 Task: Add an event with the title Team Building Exercise: Trust Fall, date '2024/05/11', time 8:50 AM to 10:50 AMand add a description: The Trust Fall is a classic team-building exercise that aims to foster trust, communication, and collaboration among team members. The exercise typically involves one person falling backward, with their eyes closed, and trusting that their teammates will catch them and prevent them from hitting the ground., put the event into Blue category . Add location for the event as: 789 Myrtos Beach, Kefalonia, Greece, logged in from the account softage.2@softage.netand send the event invitation to softage.3@softage.net and softage.4@softage.net. Set a reminder for the event 5 minutes before
Action: Mouse pressed left at (97, 96)
Screenshot: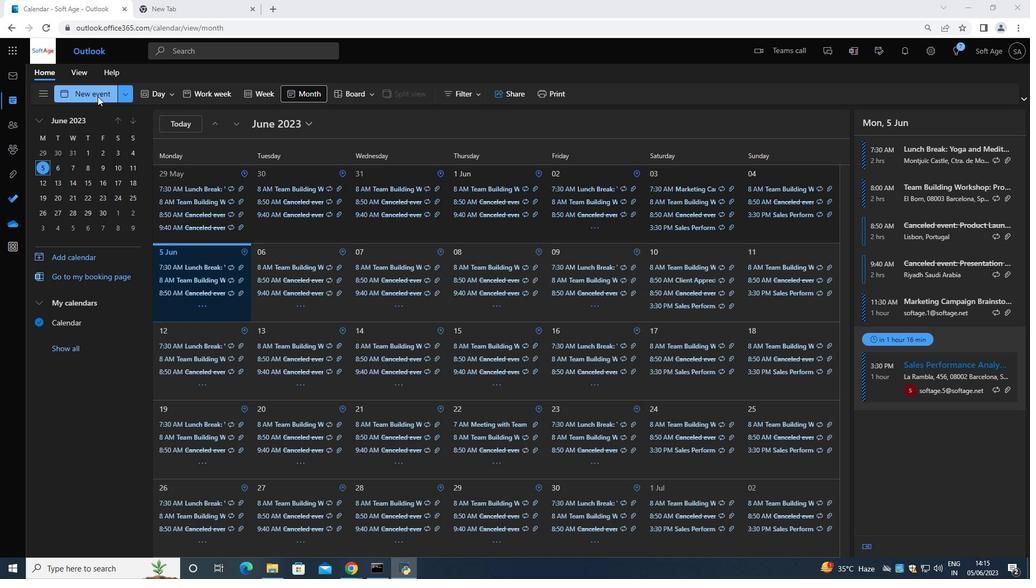 
Action: Mouse moved to (366, 141)
Screenshot: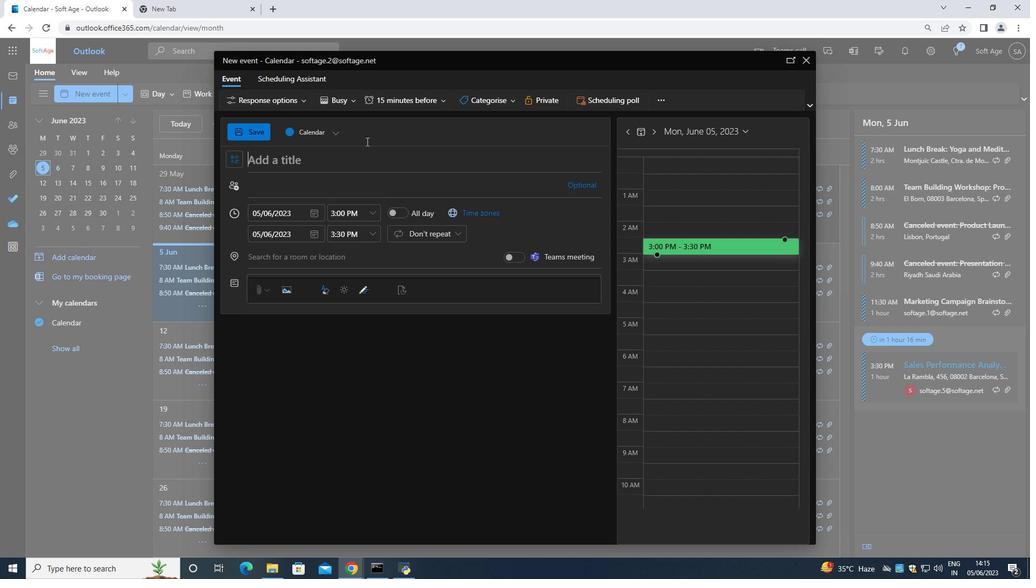
Action: Key pressed <Key.shift><Key.shift><Key.shift><Key.shift><Key.shift><Key.shift><Key.shift><Key.shift><Key.shift><Key.shift><Key.shift><Key.shift><Key.shift><Key.shift><Key.shift><Key.shift><Key.shift><Key.shift><Key.shift><Key.shift><Key.shift><Key.shift><Key.shift><Key.shift><Key.shift><Key.shift><Key.shift><Key.shift><Key.shift><Key.shift><Key.shift><Key.shift>Team<Key.space><Key.shift><Key.shift><Key.shift><Key.shift><Key.shift><Key.shift><Key.shift><Key.shift><Key.shift>Building<Key.space><Key.shift><Key.shift><Key.shift><Key.shift><Key.shift><Key.shift><Key.shift><Key.shift><Key.shift><Key.shift><Key.shift><Key.shift><Key.shift><Key.shift><Key.shift><Key.shift><Key.shift><Key.shift><Key.shift><Key.shift><Key.shift><Key.shift><Key.shift><Key.shift>Exrrcise<Key.space><Key.shift>T<Key.backspace><Key.backspace><Key.backspace><Key.backspace><Key.backspace><Key.backspace><Key.backspace><Key.backspace>ercise<Key.shift_r>:<Key.space><Key.shift><Key.shift><Key.shift><Key.shift><Key.shift><Key.shift><Key.shift><Key.shift><Key.shift><Key.shift><Key.shift>Trust<Key.space><Key.shift>Fall
Screenshot: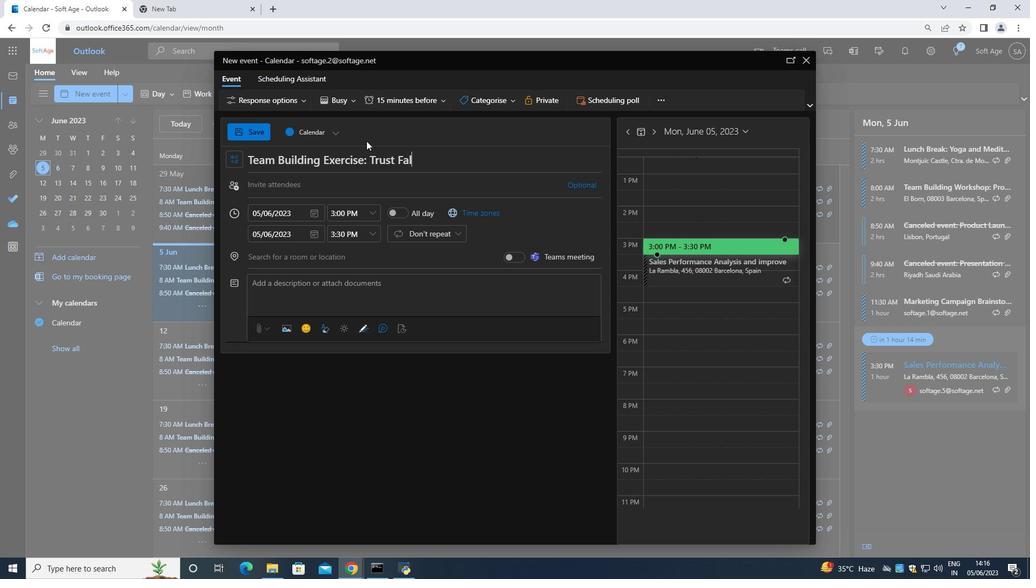 
Action: Mouse moved to (316, 212)
Screenshot: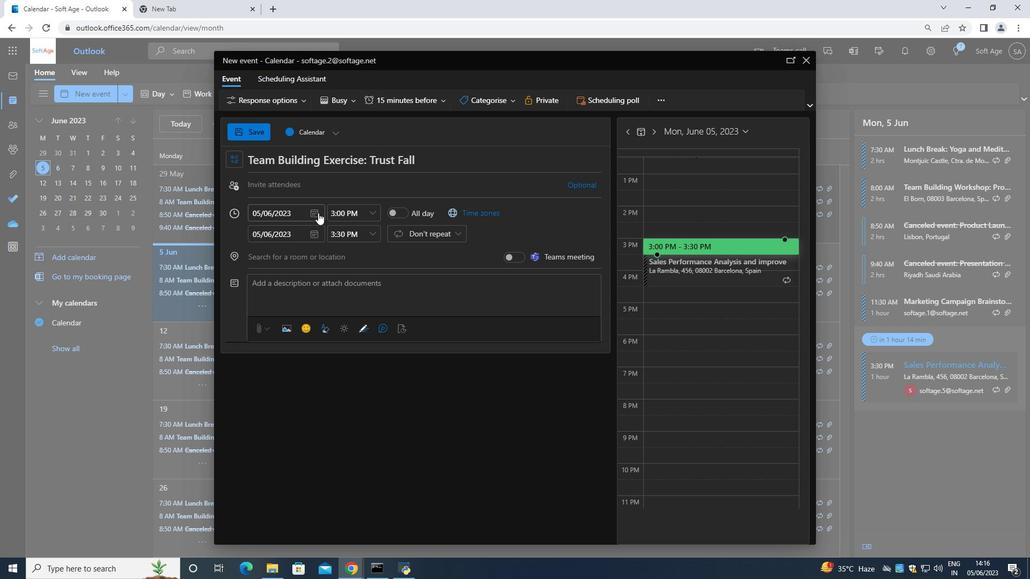 
Action: Mouse pressed left at (316, 212)
Screenshot: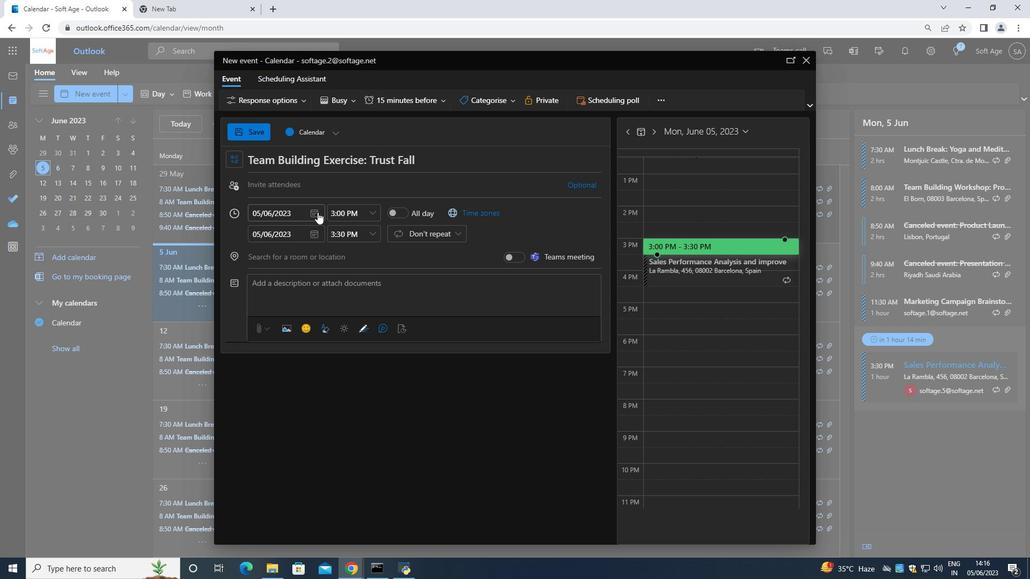 
Action: Mouse moved to (350, 236)
Screenshot: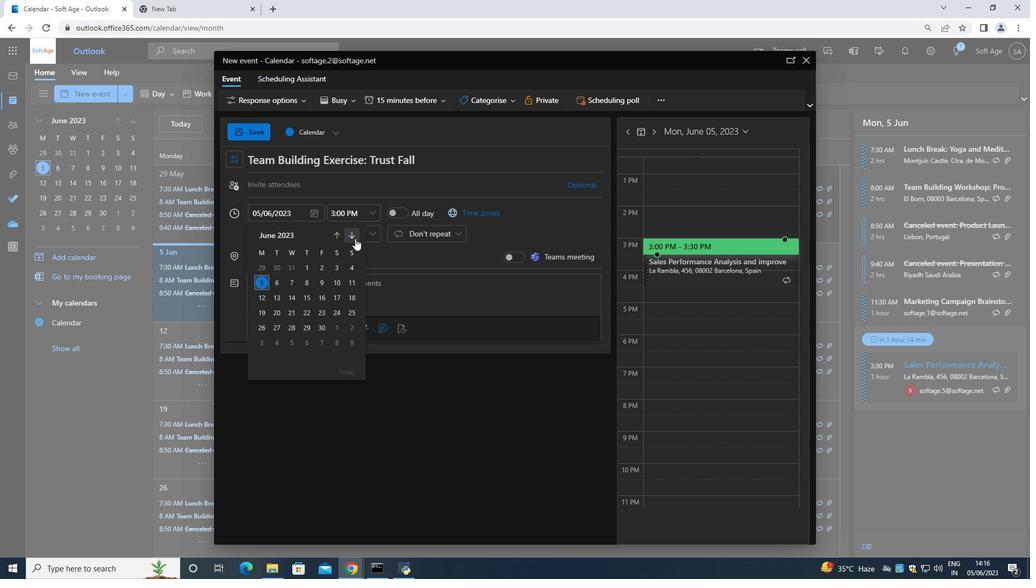 
Action: Mouse pressed left at (350, 236)
Screenshot: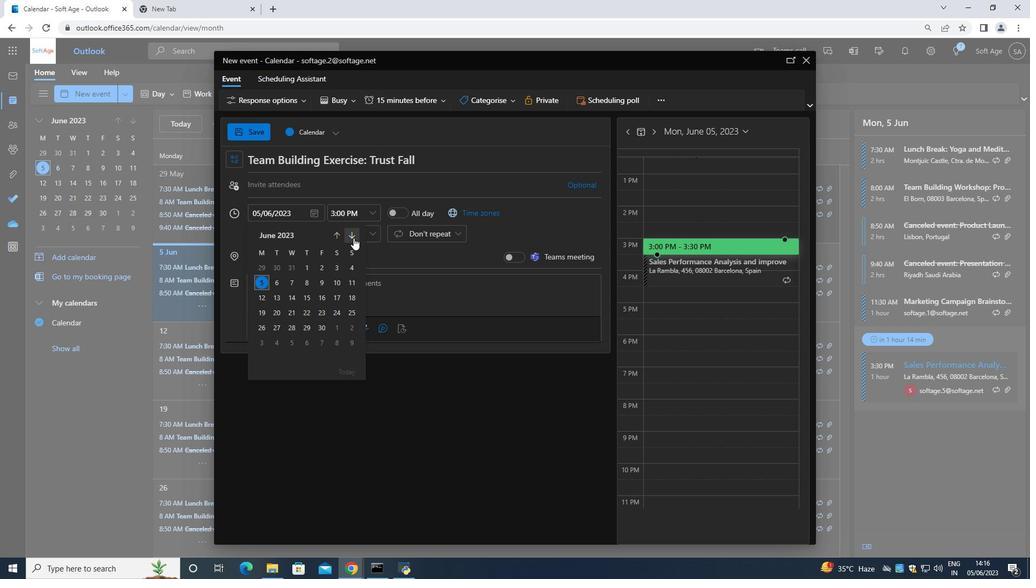 
Action: Mouse moved to (350, 236)
Screenshot: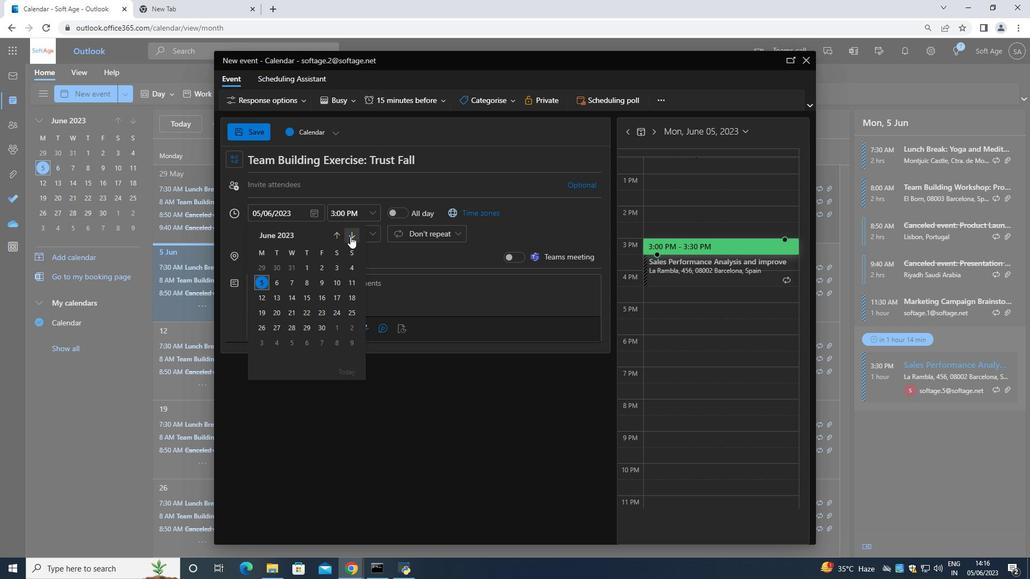 
Action: Mouse pressed left at (350, 236)
Screenshot: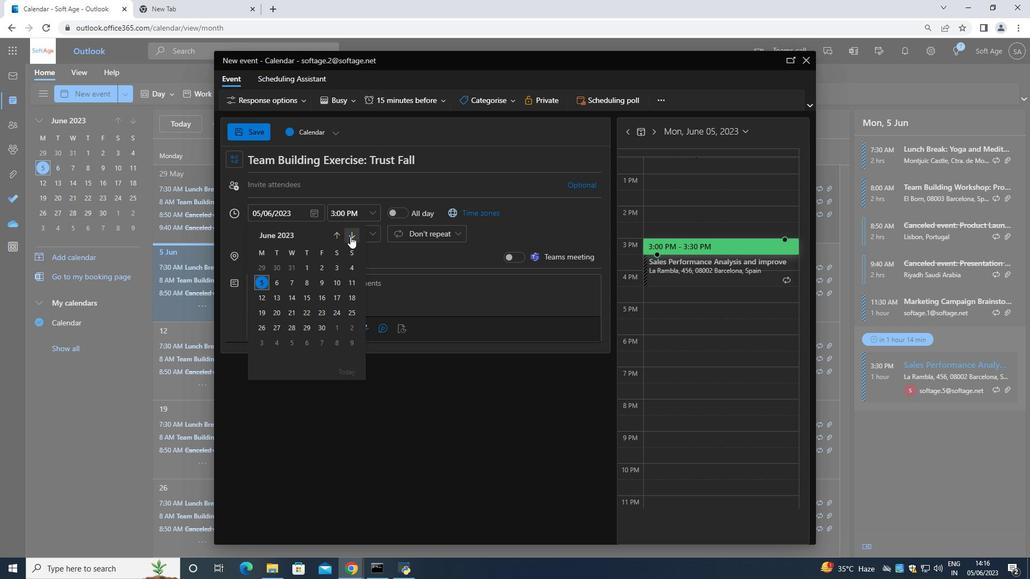 
Action: Mouse pressed left at (350, 236)
Screenshot: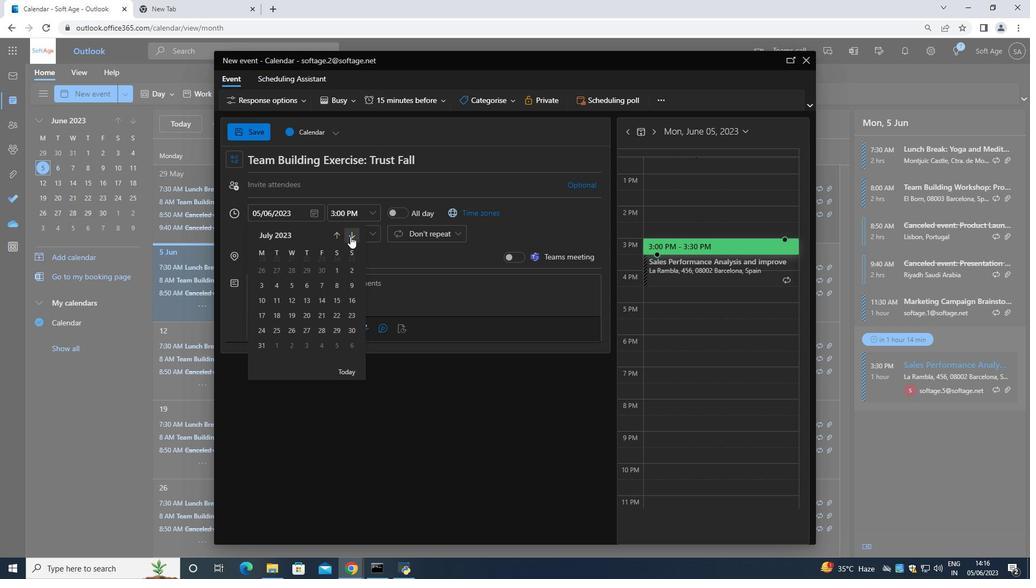 
Action: Mouse pressed left at (350, 236)
Screenshot: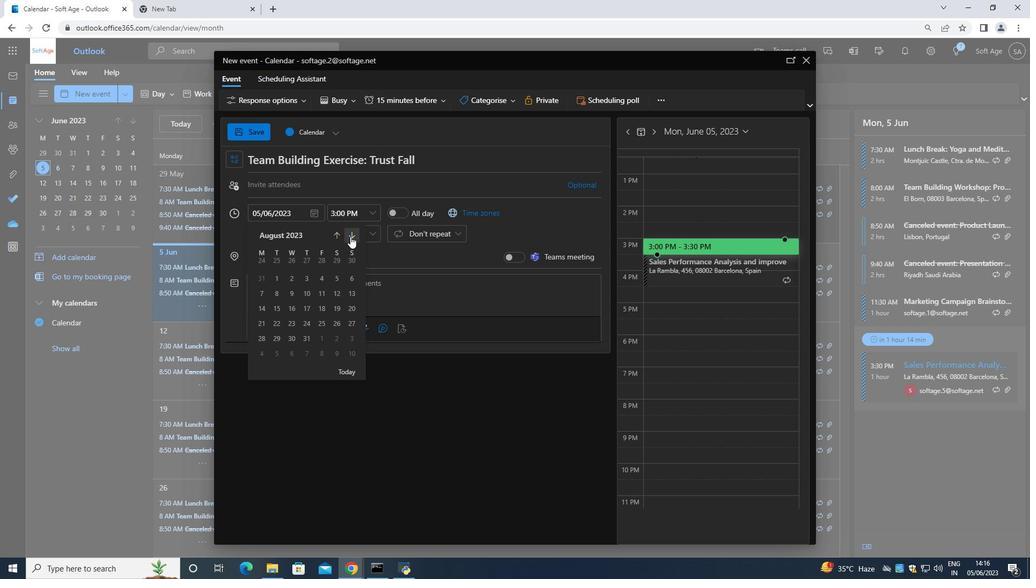 
Action: Mouse pressed left at (350, 236)
Screenshot: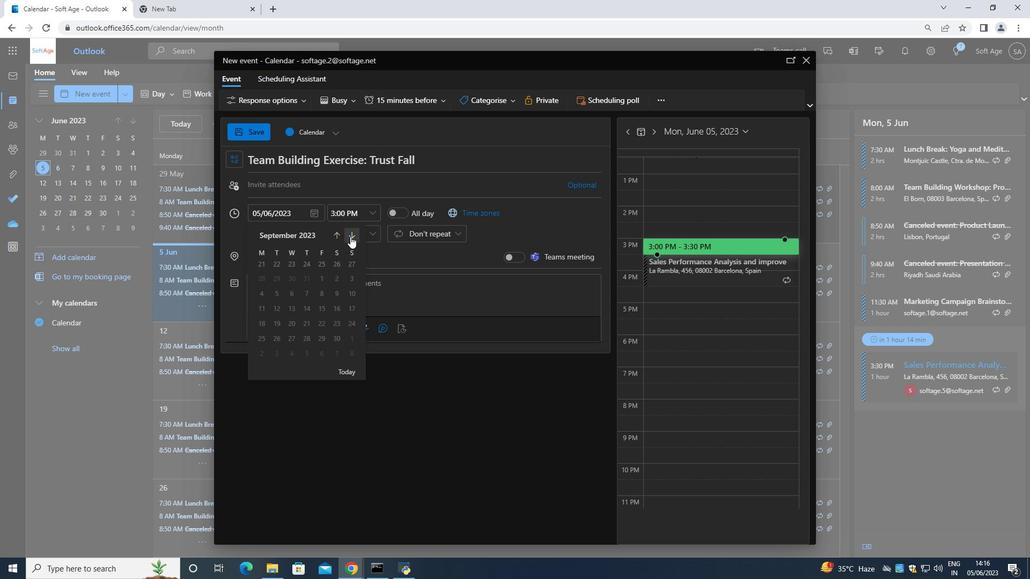 
Action: Mouse moved to (350, 236)
Screenshot: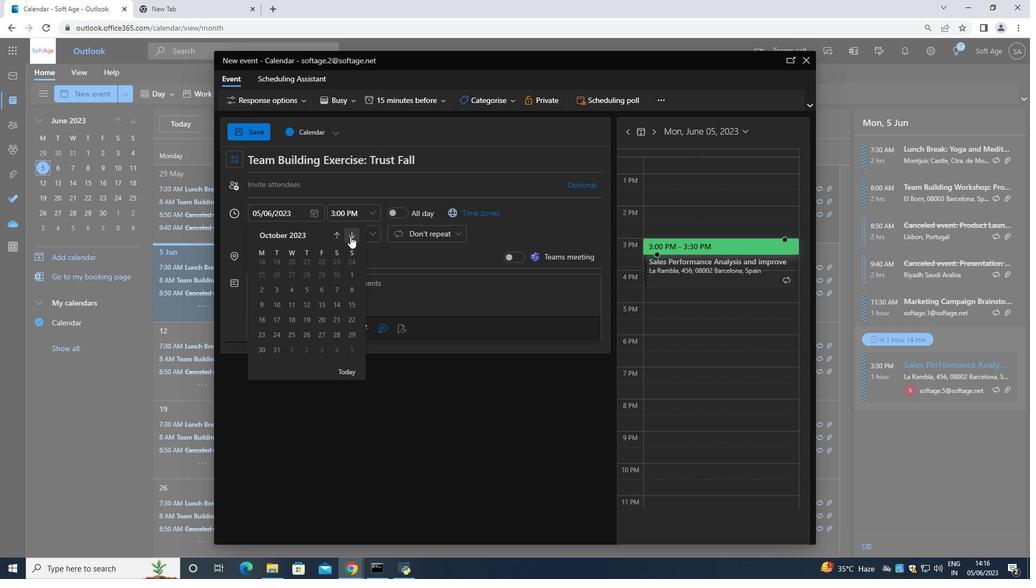 
Action: Mouse pressed left at (350, 236)
Screenshot: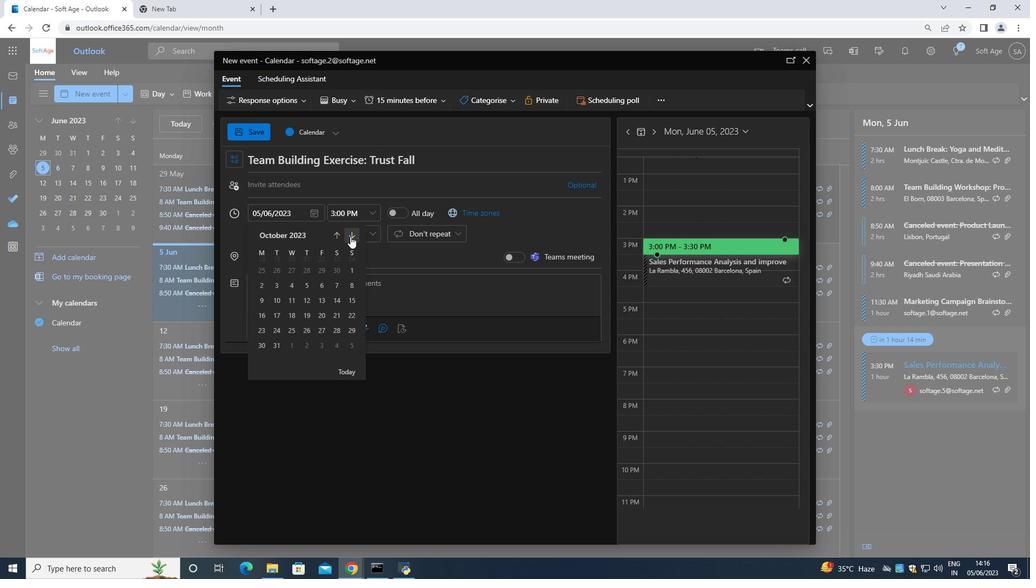 
Action: Mouse pressed left at (350, 236)
Screenshot: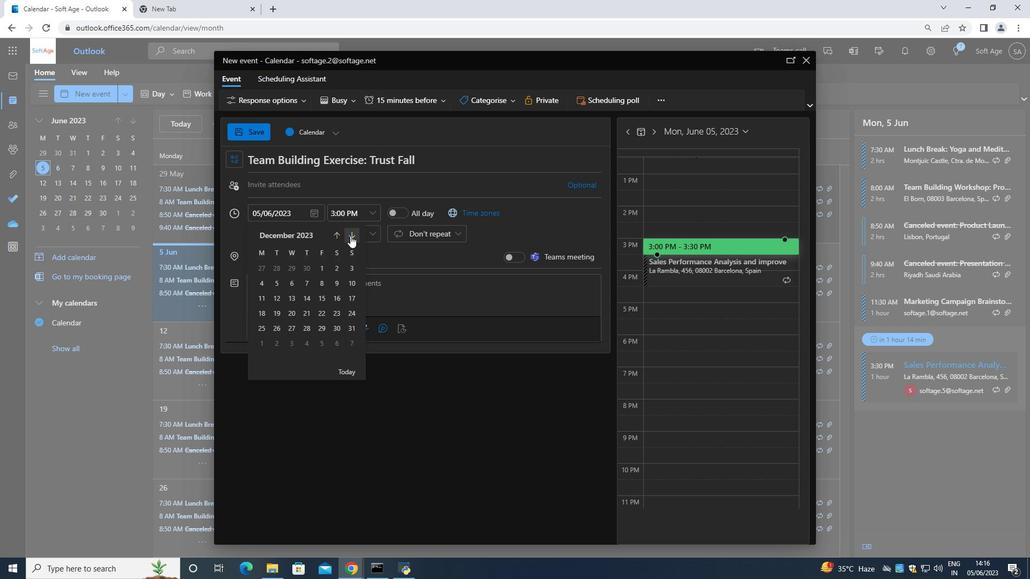 
Action: Mouse pressed left at (350, 236)
Screenshot: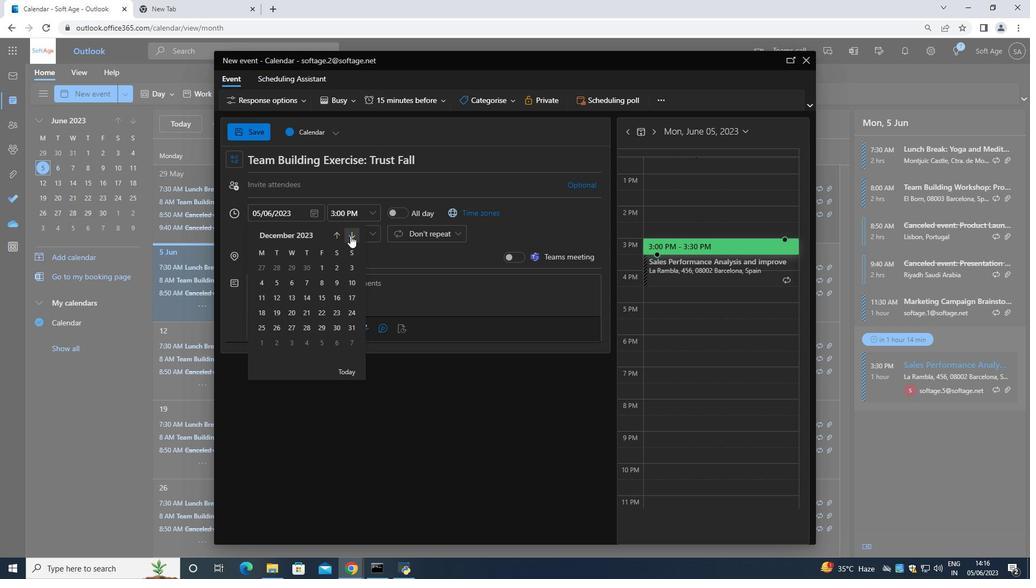 
Action: Mouse pressed left at (350, 236)
Screenshot: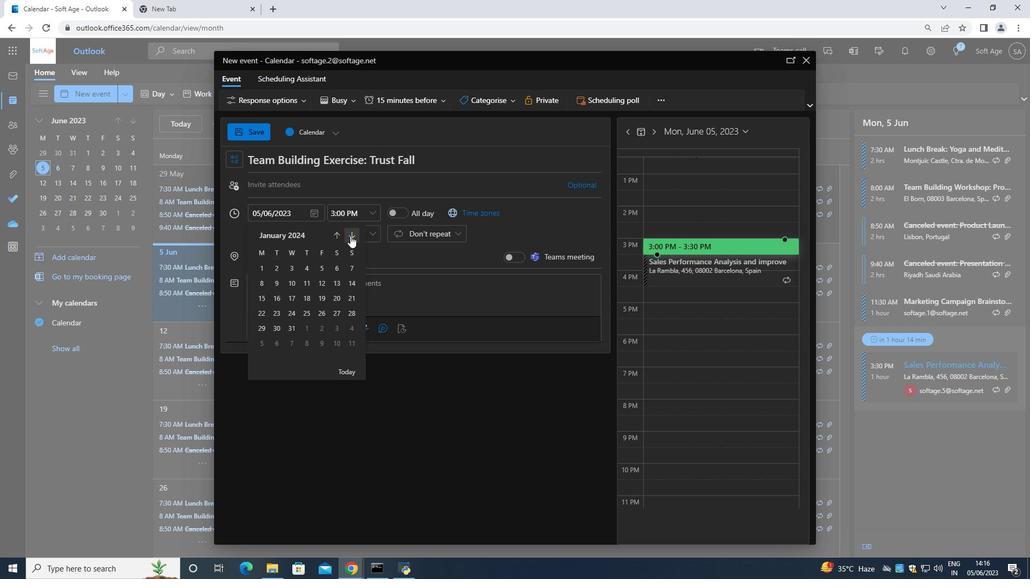 
Action: Mouse pressed left at (350, 236)
Screenshot: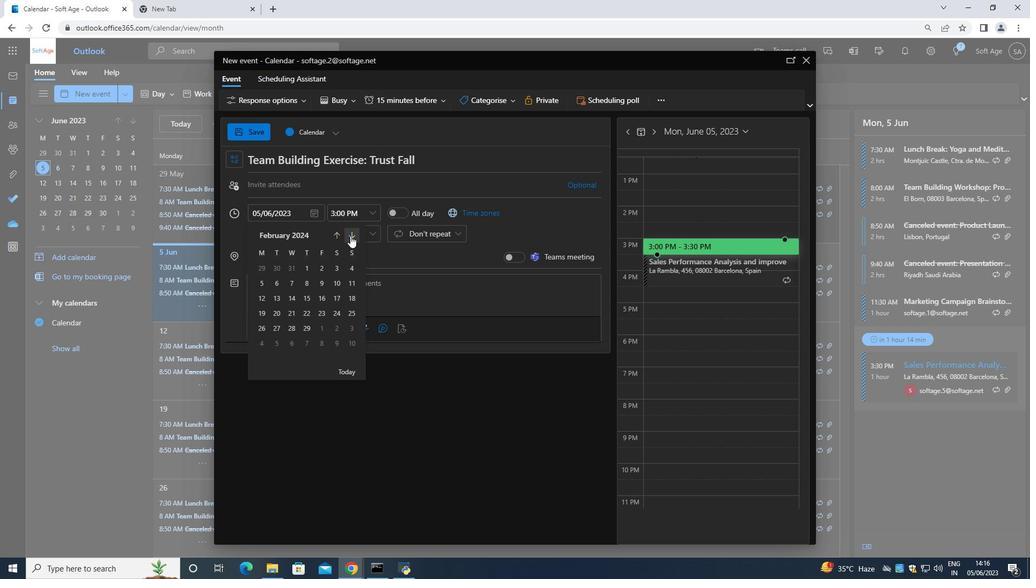 
Action: Mouse pressed left at (350, 236)
Screenshot: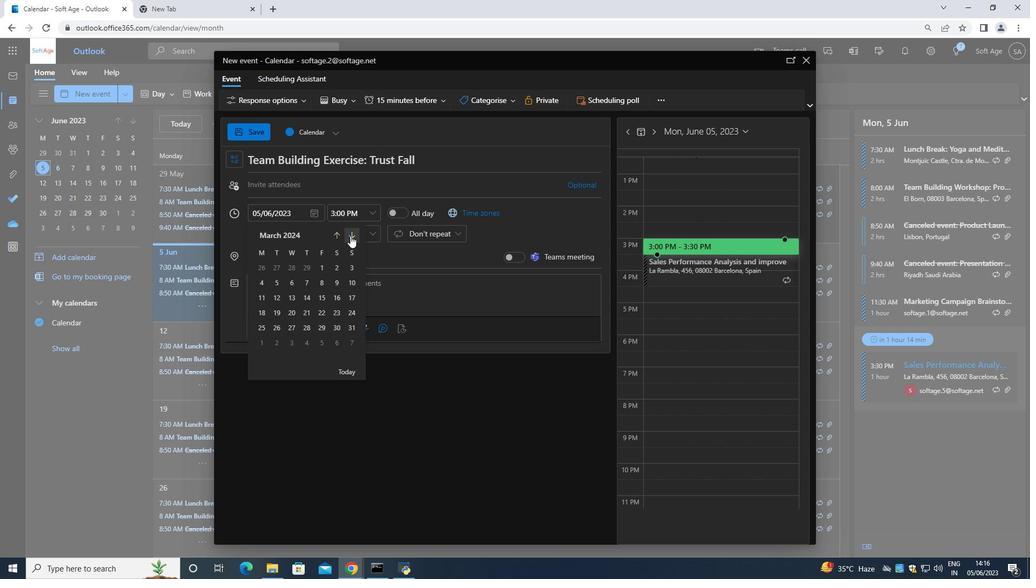 
Action: Mouse moved to (339, 280)
Screenshot: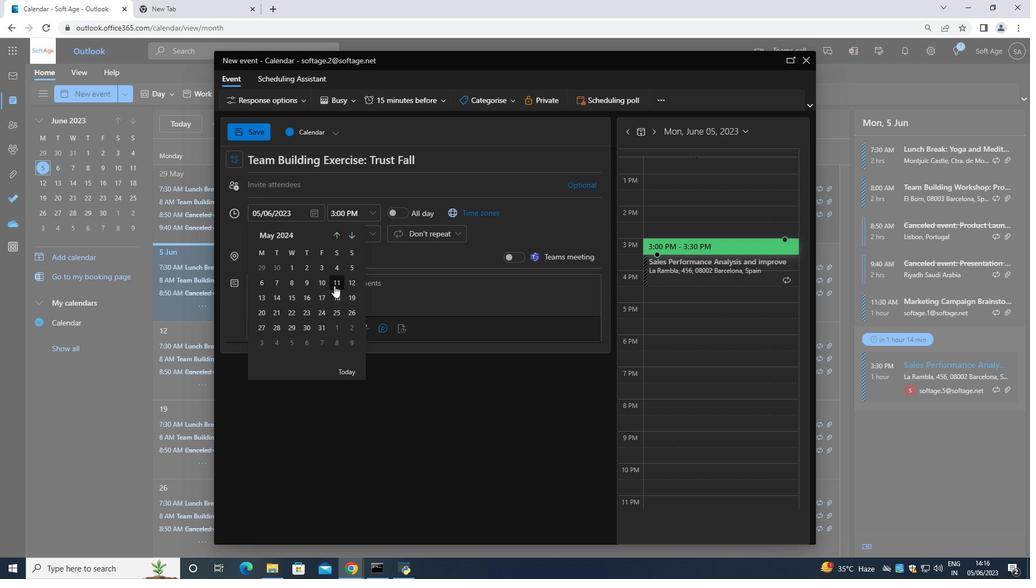 
Action: Mouse pressed left at (339, 280)
Screenshot: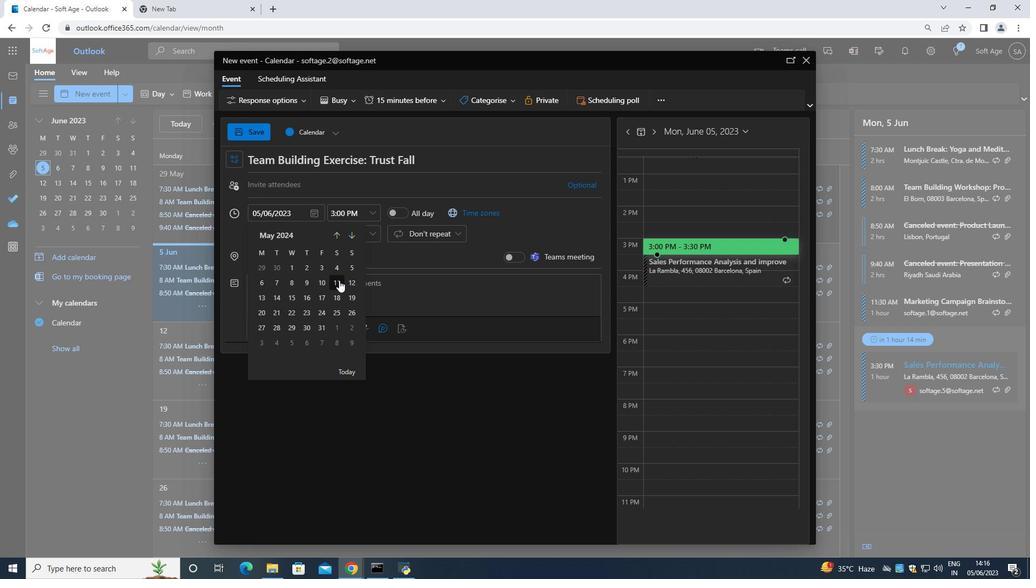 
Action: Mouse moved to (371, 213)
Screenshot: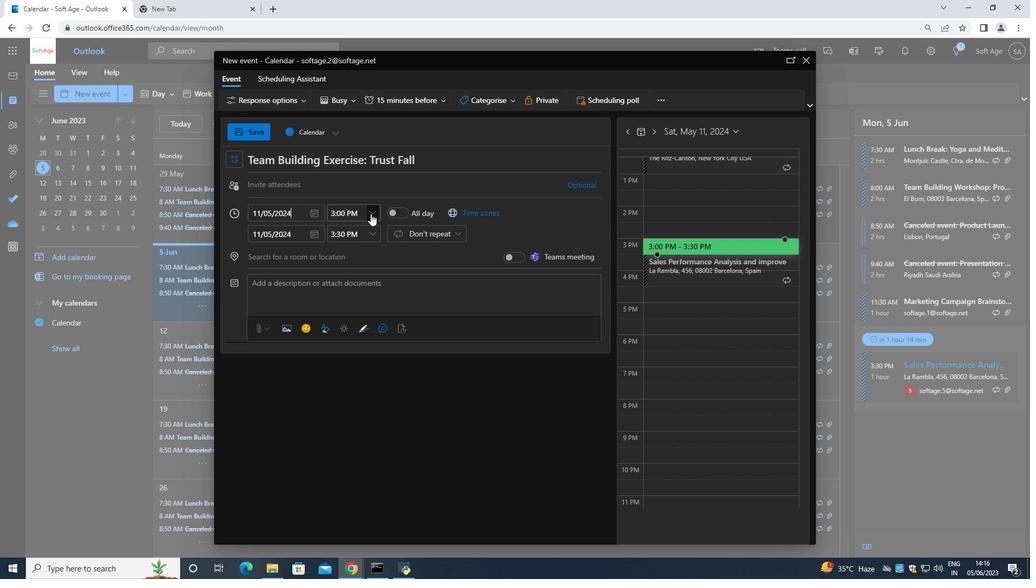 
Action: Mouse pressed left at (371, 213)
Screenshot: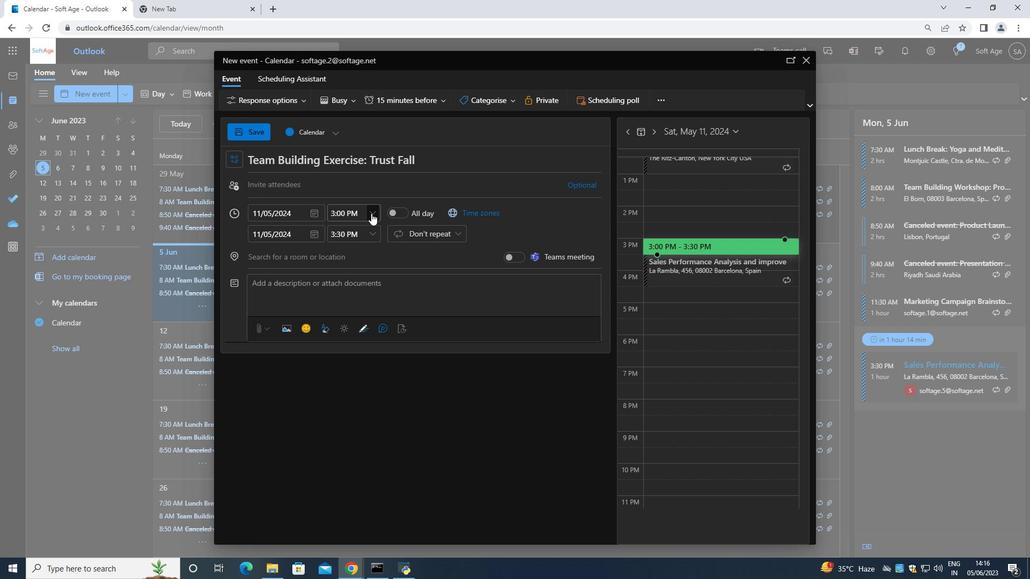 
Action: Key pressed <Key.backspace>8<Key.shift_r><Key.shift_r><Key.shift_r><Key.shift_r><Key.shift_r><Key.shift_r><Key.shift_r>:50<Key.space><Key.shift>AM
Screenshot: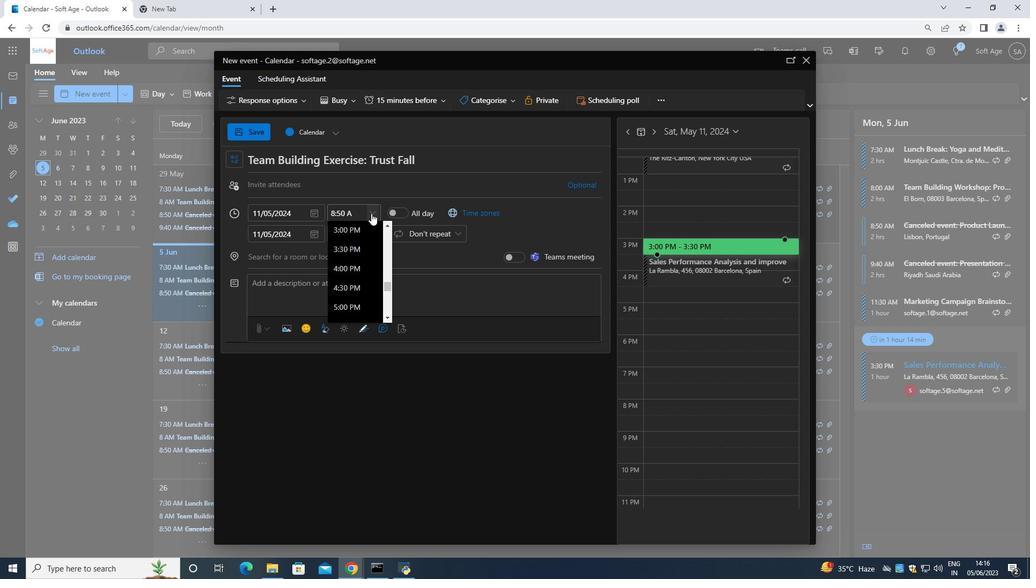 
Action: Mouse moved to (373, 210)
Screenshot: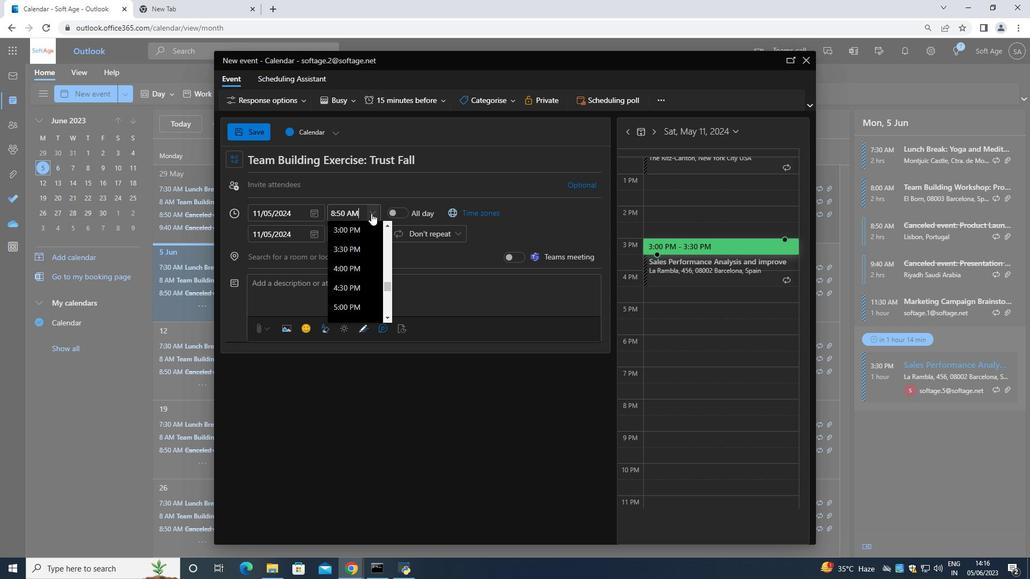 
Action: Mouse pressed left at (373, 210)
Screenshot: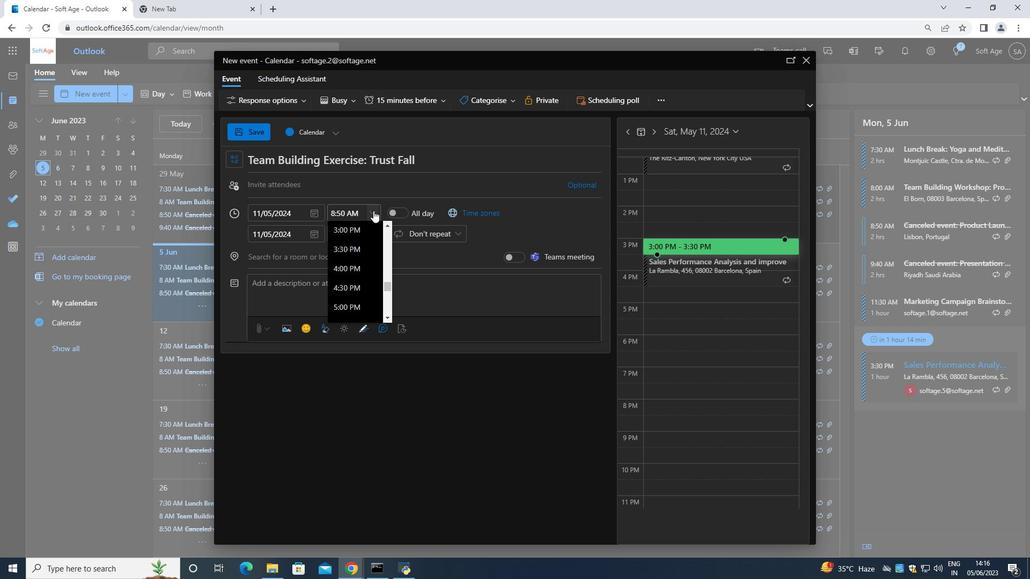 
Action: Mouse moved to (369, 237)
Screenshot: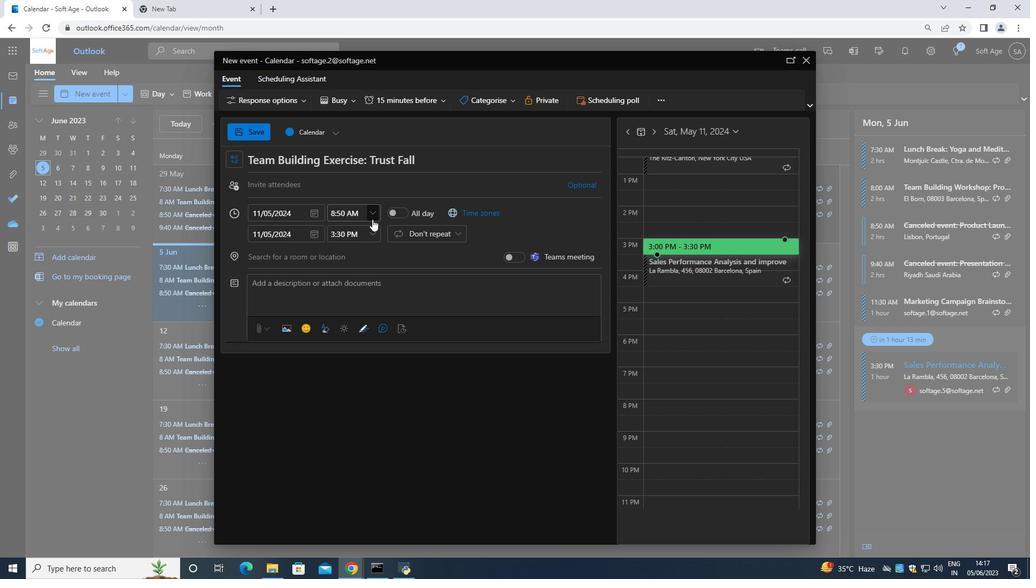 
Action: Mouse pressed left at (369, 237)
Screenshot: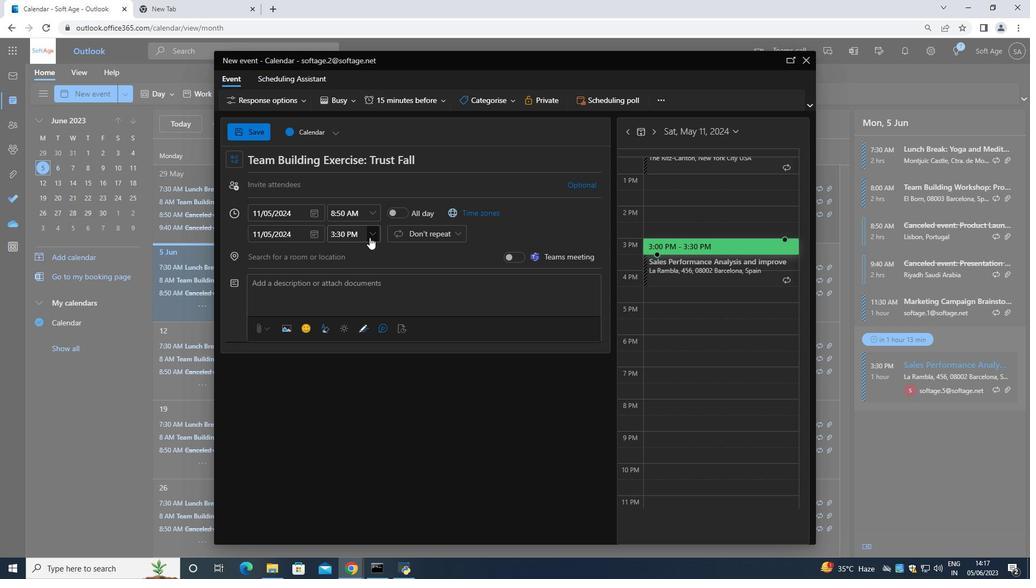 
Action: Mouse moved to (355, 309)
Screenshot: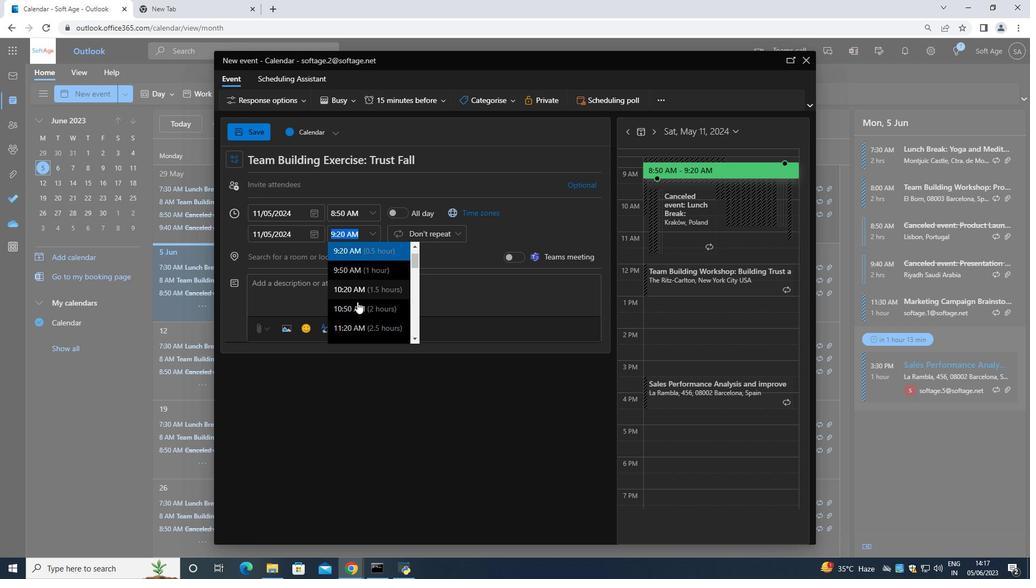 
Action: Mouse pressed left at (355, 309)
Screenshot: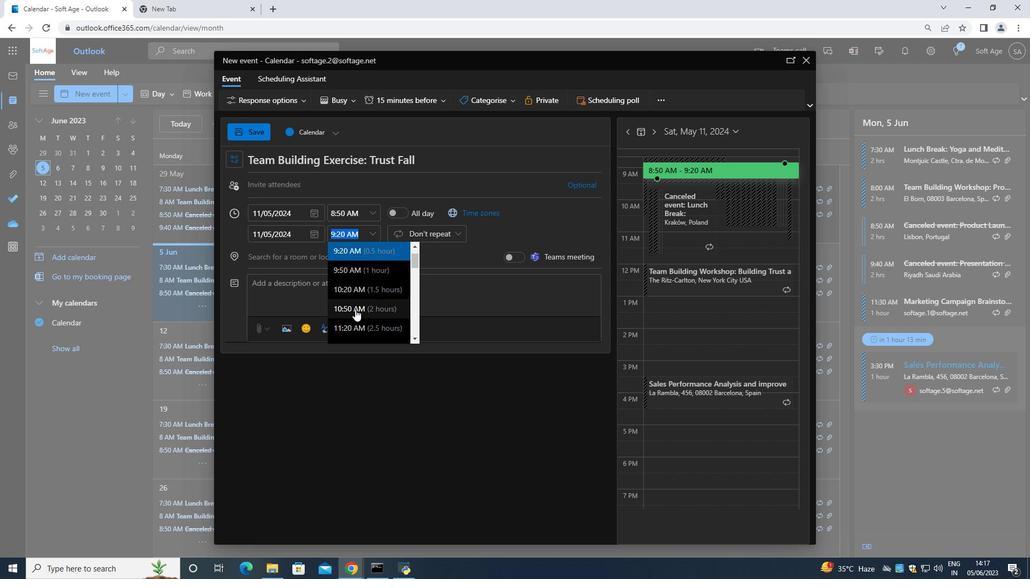 
Action: Mouse moved to (298, 289)
Screenshot: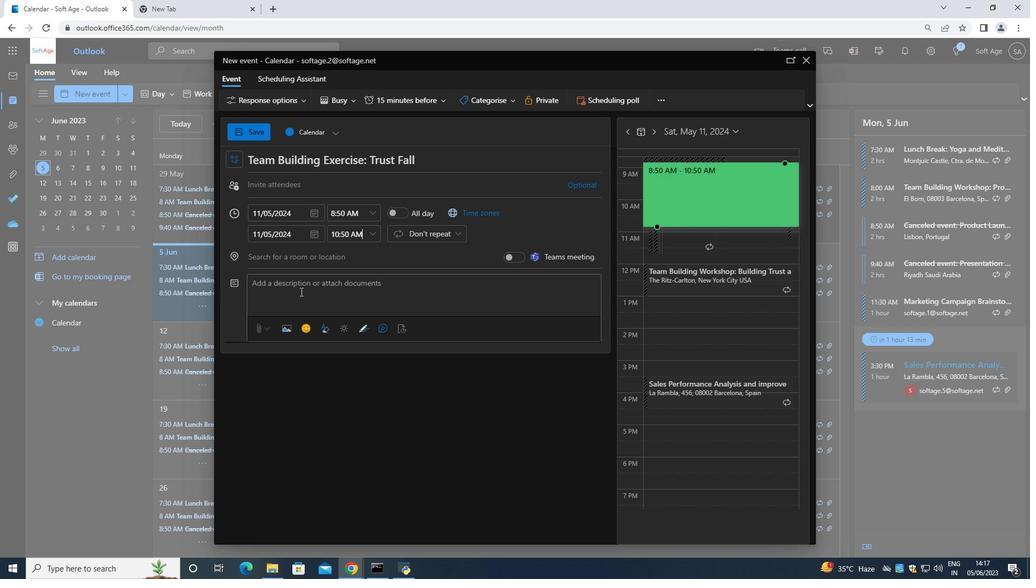
Action: Mouse pressed left at (298, 289)
Screenshot: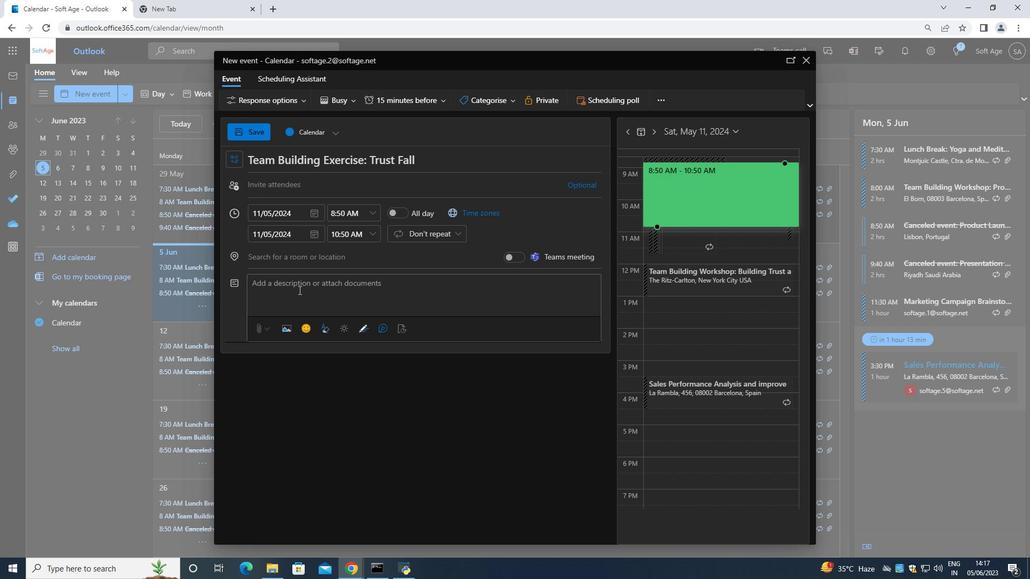 
Action: Mouse moved to (298, 289)
Screenshot: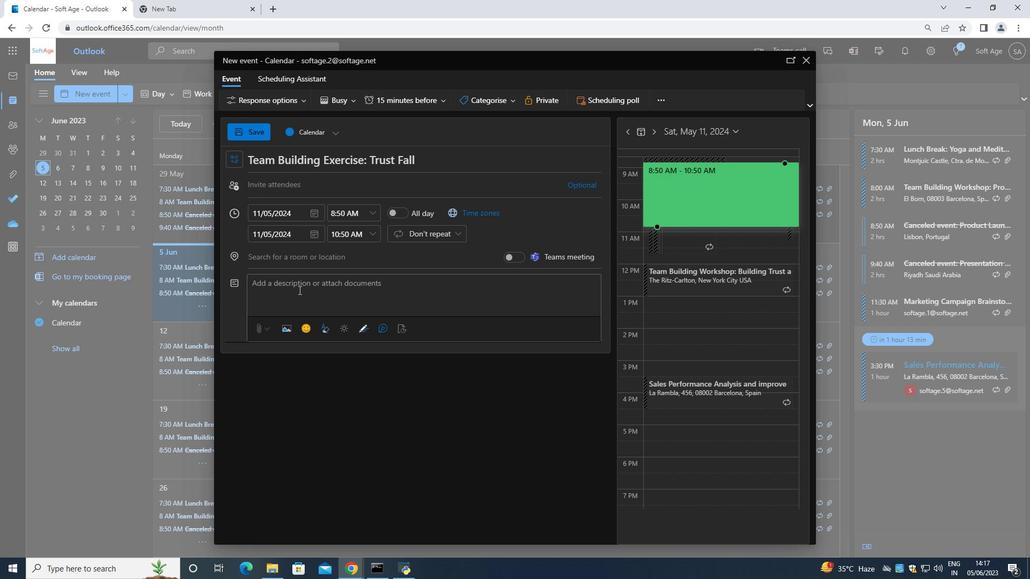 
Action: Key pressed <Key.shift><Key.shift><Key.shift><Key.shift>Thr<Key.backspace>e<Key.space><Key.shift>Thr<Key.backspace><Key.backspace>rust<Key.space><Key.shift><Key.shift><Key.shift><Key.shift><Key.shift><Key.shift><Key.shift><Key.shift>Fall<Key.space>is<Key.space>aclassic<Key.space><Key.left><Key.left><Key.left><Key.left><Key.left><Key.left><Key.left><Key.left><Key.space><Key.right><Key.right><Key.right><Key.right><Key.right><Key.right><Key.right><Key.right><Key.right><Key.right><Key.right><Key.space><Key.left><Key.shift>team-building<Key.space>exc<Key.backspace>erxise<Key.space>thet<Key.backspace><Key.backspace>at<Key.space>
Screenshot: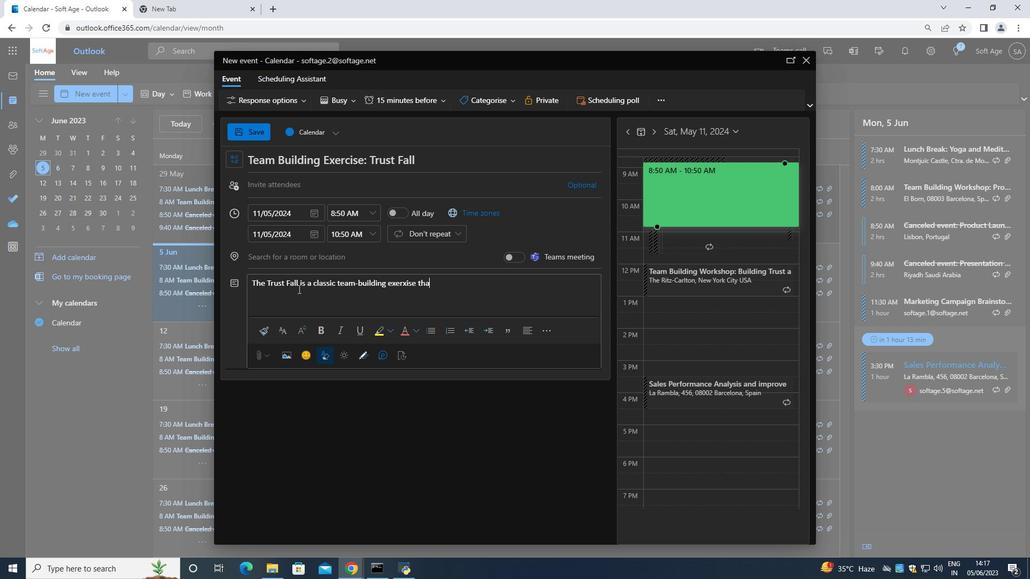
Action: Mouse moved to (379, 258)
Screenshot: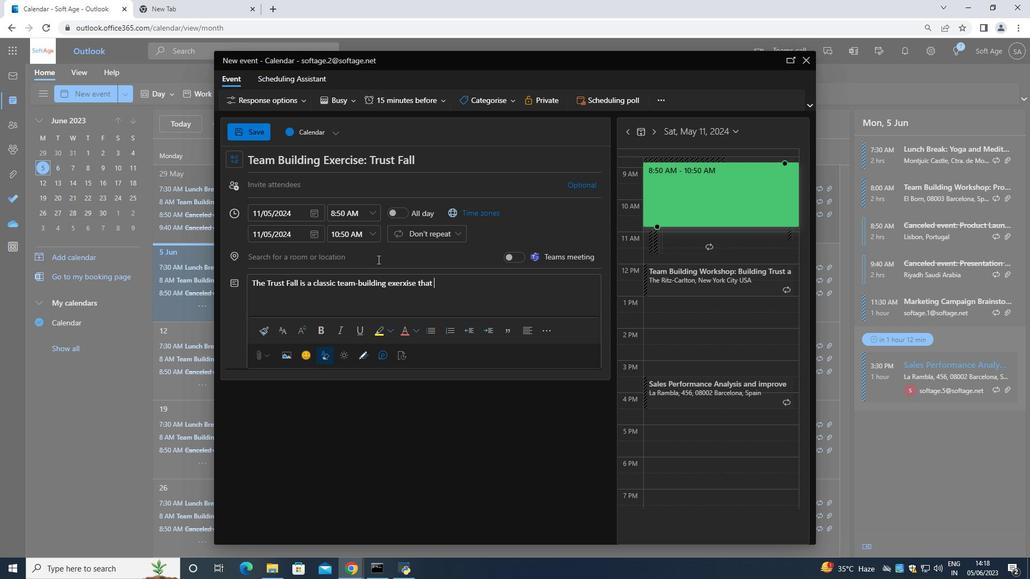 
Action: Key pressed aims<Key.space>to<Key.space>foster<Key.space>trust<Key.space>communication<Key.left><Key.left><Key.left><Key.left><Key.left><Key.left><Key.left><Key.left><Key.left><Key.left><Key.left><Key.left><Key.left><Key.left><Key.left><Key.left><Key.left><Key.left><Key.left><Key.left><Key.left><Key.left><Key.left><Key.left><Key.left><Key.left><Key.left><Key.left><Key.left><Key.left><Key.left><Key.left><Key.left><Key.left><Key.left><Key.left><Key.left><Key.left><Key.left><Key.left><Key.left><Key.left><Key.left><Key.backspace><Key.right><Key.right><Key.right><Key.right><Key.right><Key.right><Key.right><Key.right><Key.right><Key.right><Key.right><Key.right><Key.right><Key.right><Key.right><Key.right><Key.right><Key.right><Key.right><Key.right><Key.right><Key.right><Key.right><Key.right><Key.right><Key.right><Key.right><Key.right><Key.right><Key.right><Key.right><Key.right><Key.right><Key.right><Key.right><Key.right><Key.right><Key.right><Key.right><Key.right><Key.right><Key.right><Key.right><Key.right><Key.right><Key.right>,<Key.space>an<Key.space>d<Key.backspace><Key.backspace>d<Key.space>collaboratuon<Key.space><Key.backspace><Key.space>among<Key.space>team<Key.space>members<Key.space>.<Key.space><Key.shift>The<Key.space>exer
Screenshot: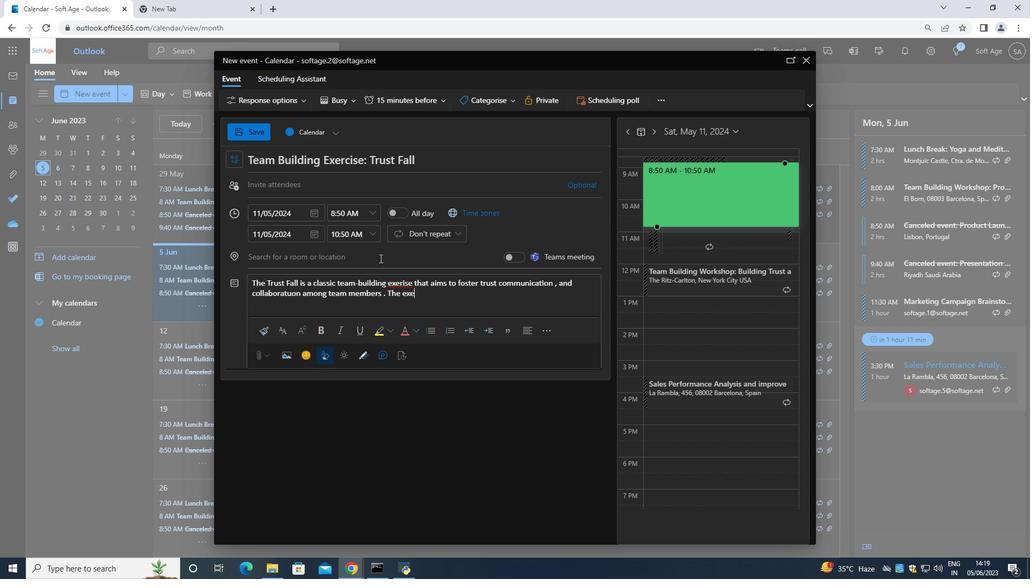 
Action: Mouse moved to (383, 253)
Screenshot: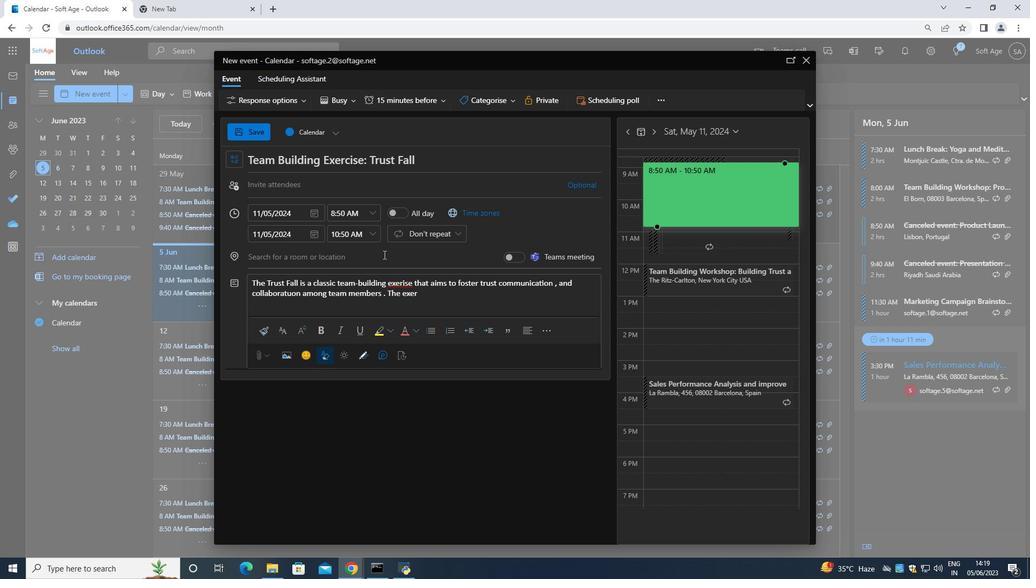 
Action: Key pressed x
Screenshot: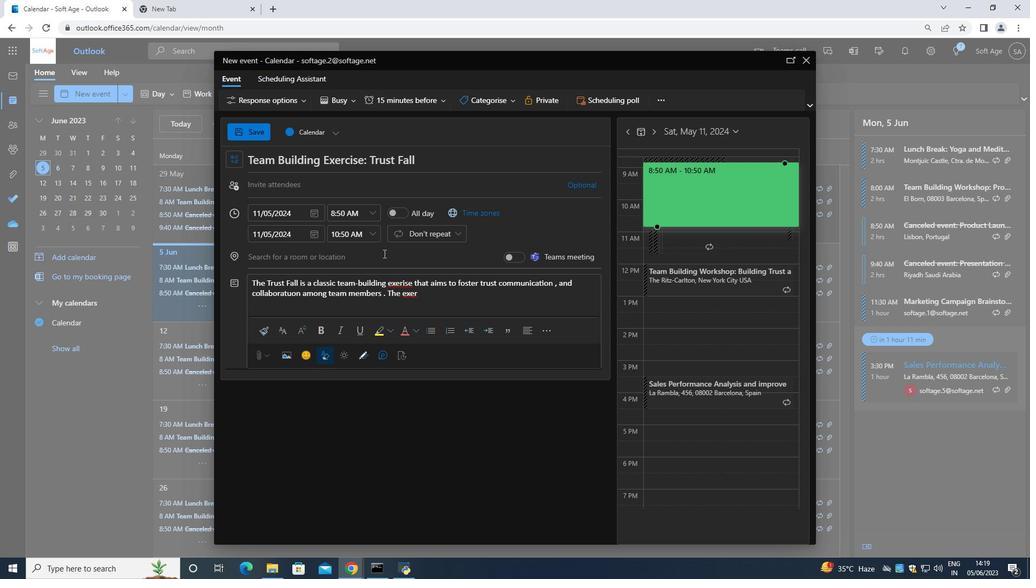 
Action: Mouse moved to (384, 253)
Screenshot: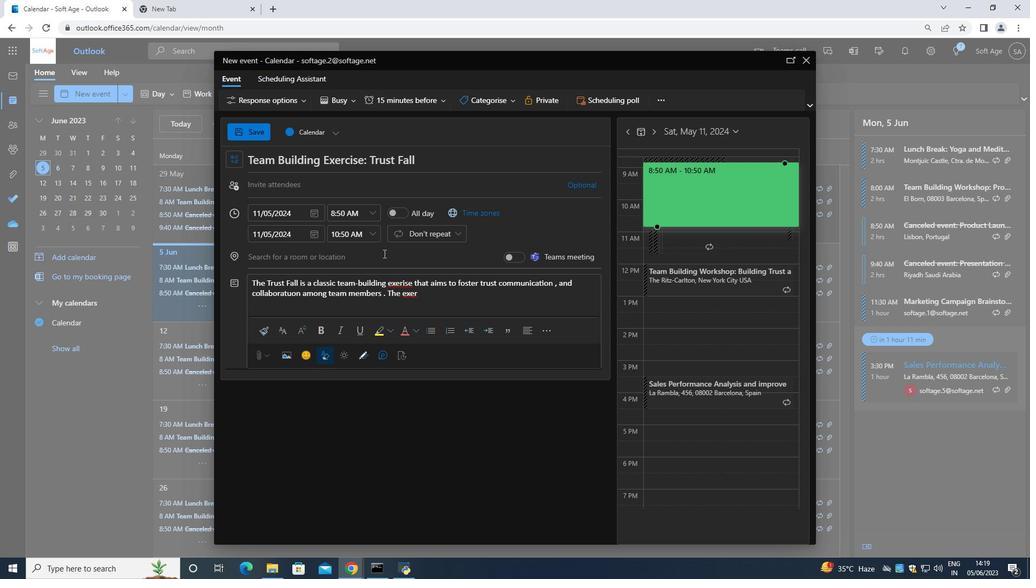 
Action: Key pressed ise
Screenshot: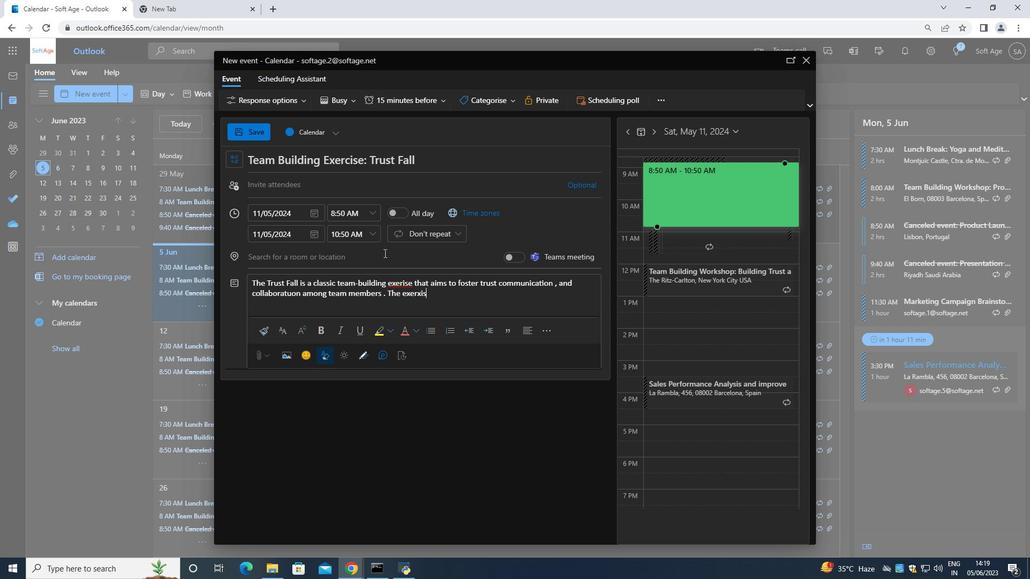 
Action: Mouse moved to (385, 253)
Screenshot: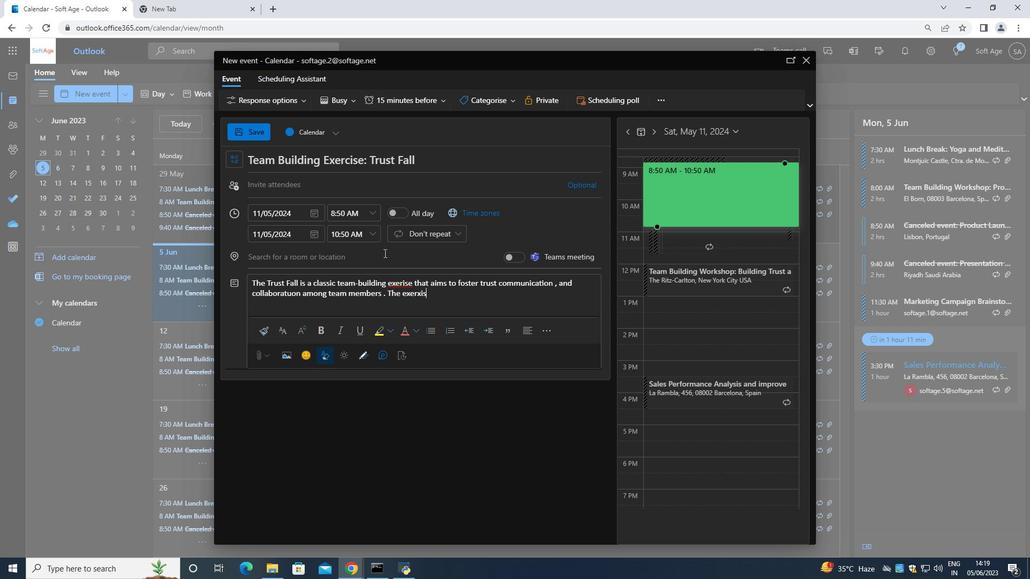 
Action: Key pressed <Key.backspace><Key.backspace><Key.backspace><Key.backspace>c
Screenshot: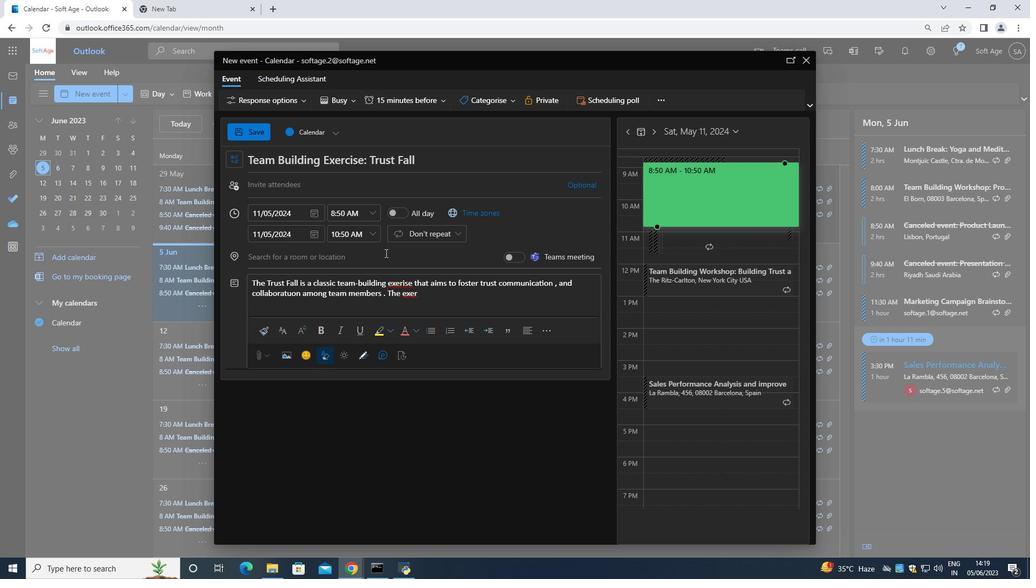 
Action: Mouse moved to (385, 252)
Screenshot: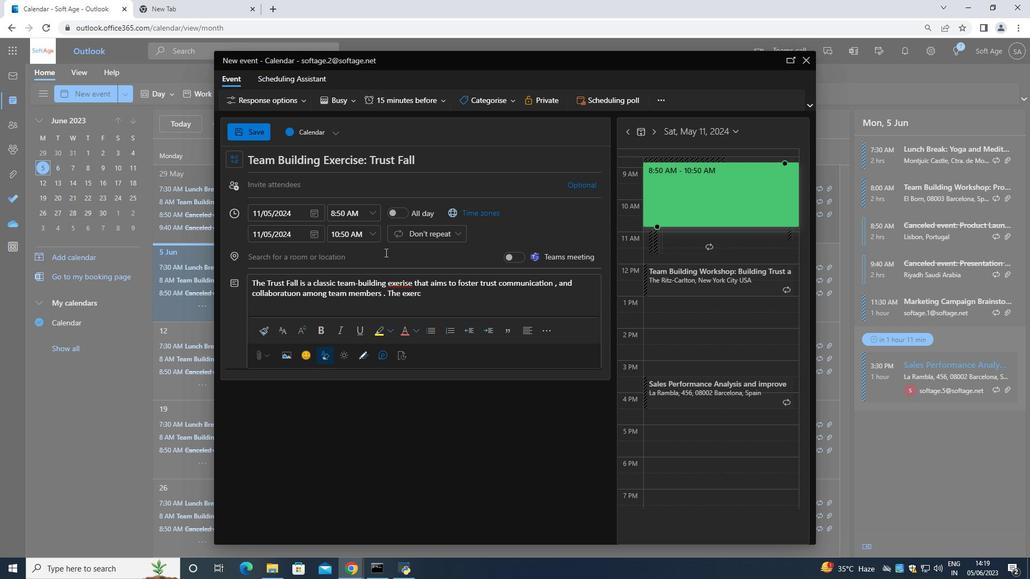 
Action: Key pressed ise<Key.space><Key.up><Key.left><Key.left><Key.left><Key.left><Key.left><Key.left><Key.left><Key.left><Key.left>c<Key.left><Key.down><Key.right><Key.right><Key.right><Key.right><Key.right><Key.right><Key.right><Key.right><Key.right><Key.space>that<Key.space>
Screenshot: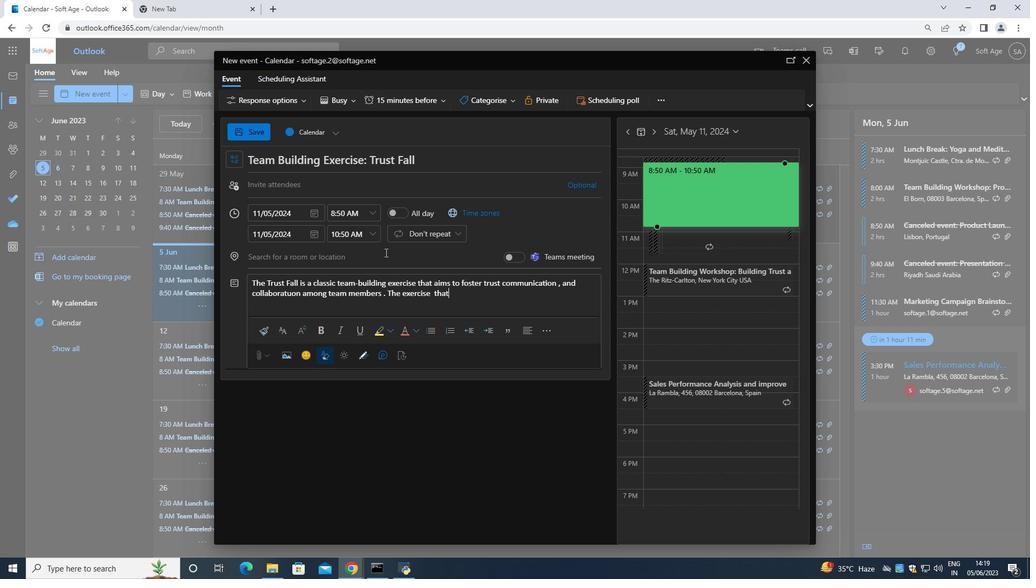 
Action: Mouse moved to (385, 252)
Screenshot: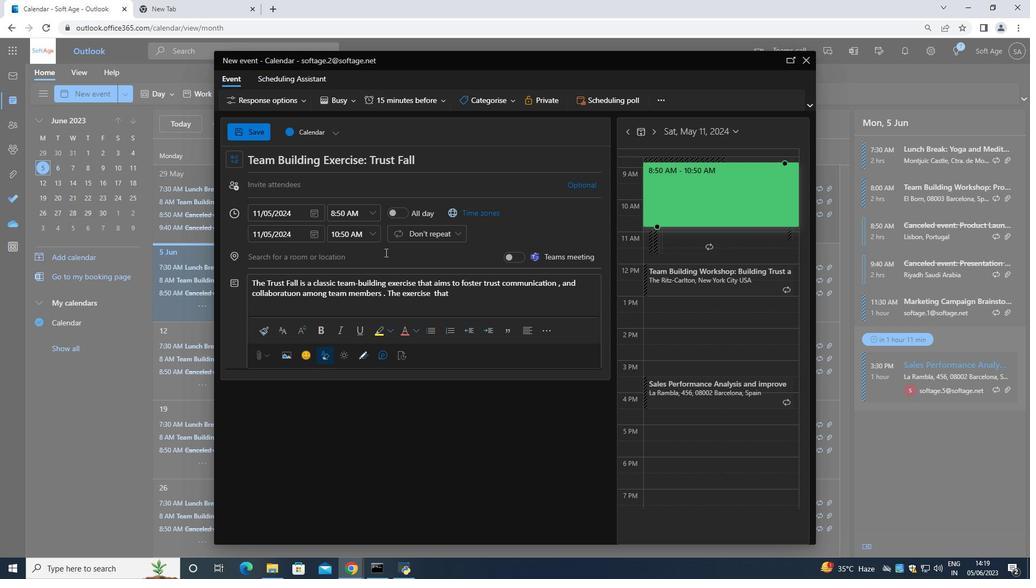 
Action: Key pressed tr<Key.backspace>ypically<Key.space>involves<Key.space>one<Key.space>pr<Key.backspace>erson<Key.space>falling<Key.space>v<Key.backspace>backward<Key.space>with<Key.space>catch<Key.space>them<Key.space>and<Key.space>prevent<Key.space>them<Key.space>their<Key.space>team<Key.space><Key.backspace>mates<Key.space>will<Key.space>catch<Key.space>them<Key.space>and<Key.space>preveny<Key.backspace>t<Key.space><Key.backspace><Key.backspace><Key.backspace><Key.backspace><Key.backspace><Key.backspace><Key.backspace><Key.backspace><Key.backspace><Key.backspace><Key.backspace><Key.backspace><Key.backspace><Key.backspace><Key.backspace><Key.backspace><Key.backspace><Key.backspace><Key.backspace><Key.backspace><Key.backspace><Key.backspace><Key.backspace><Key.backspace><Key.backspace><Key.backspace><Key.backspace><Key.backspace><Key.backspace><Key.backspace><Key.backspace><Key.backspace><Key.backspace><Key.backspace><Key.backspace><Key.backspace><Key.backspace><Key.backspace><Key.backspace><Key.backspace><Key.backspace><Key.backspace><Key.backspace><Key.backspace><Key.backspace><Key.backspace>mfrom<Key.space>hitt<Key.left><Key.left><Key.left><Key.left><Key.left><Key.left><Key.left><Key.left><Key.left><Key.space><Key.right><Key.right><Key.right><Key.right><Key.right><Key.right><Key.right><Key.right><Key.right>ing<Key.space>the<Key.space>gri<Key.backspace>ound<Key.space>
Screenshot: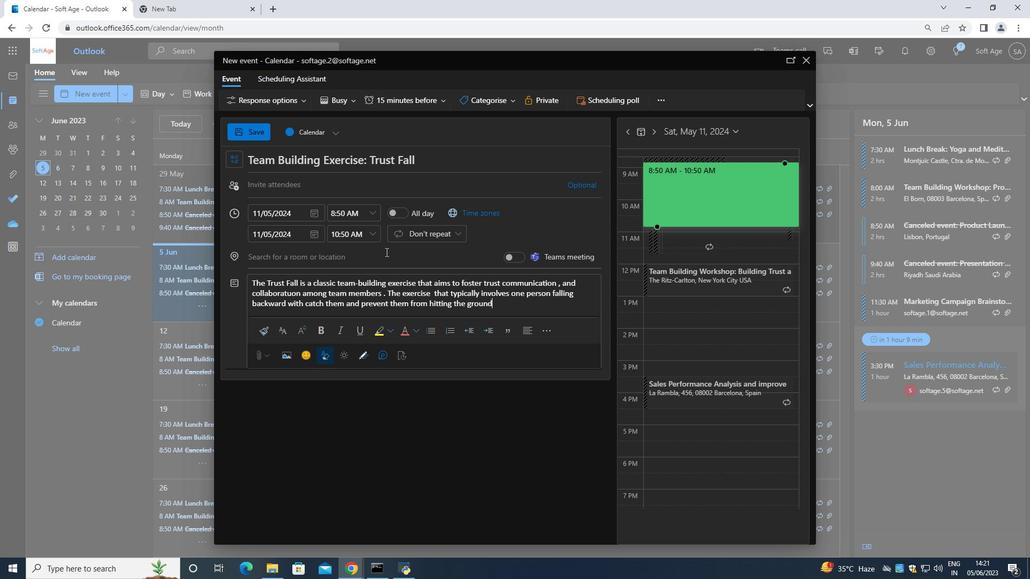 
Action: Mouse moved to (495, 99)
Screenshot: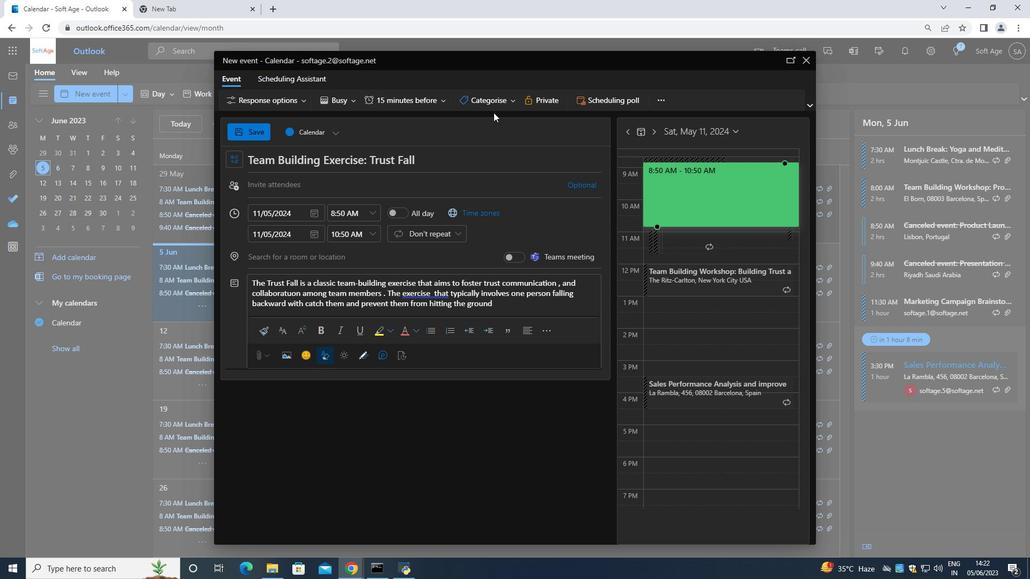 
Action: Mouse pressed left at (495, 99)
Screenshot: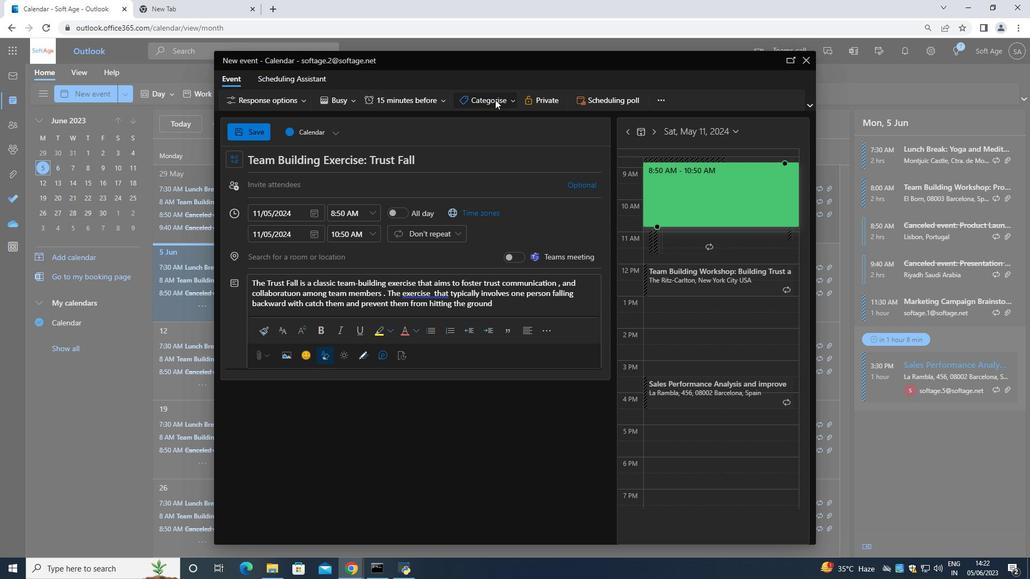 
Action: Mouse moved to (489, 126)
Screenshot: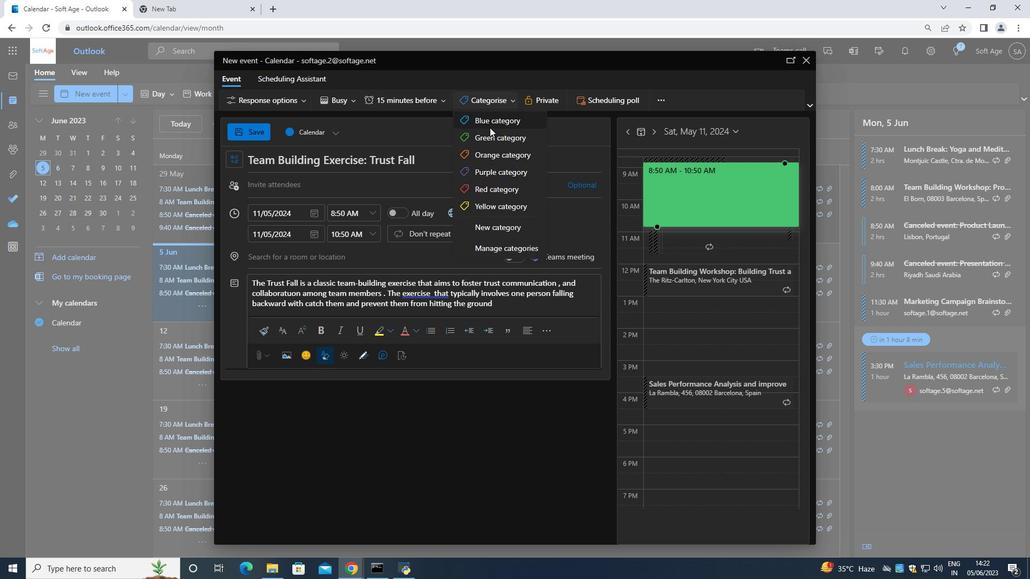 
Action: Mouse pressed left at (489, 126)
Screenshot: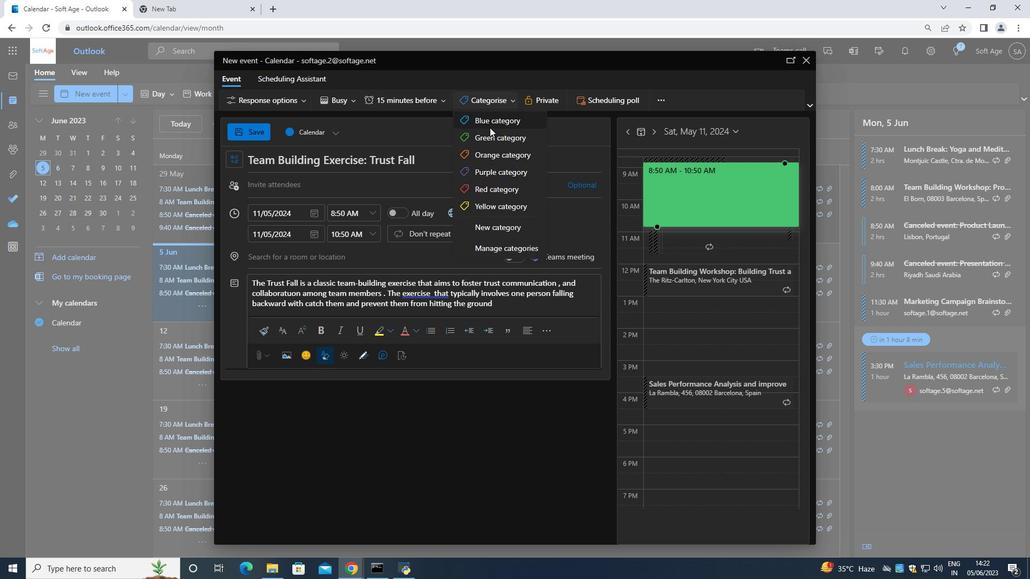 
Action: Mouse moved to (432, 293)
Screenshot: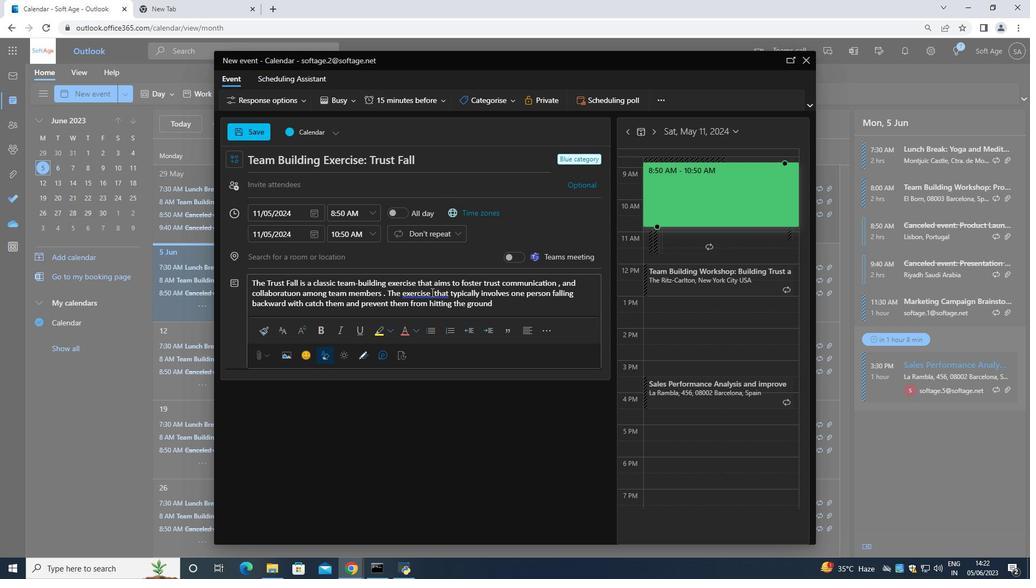 
Action: Mouse pressed left at (432, 293)
Screenshot: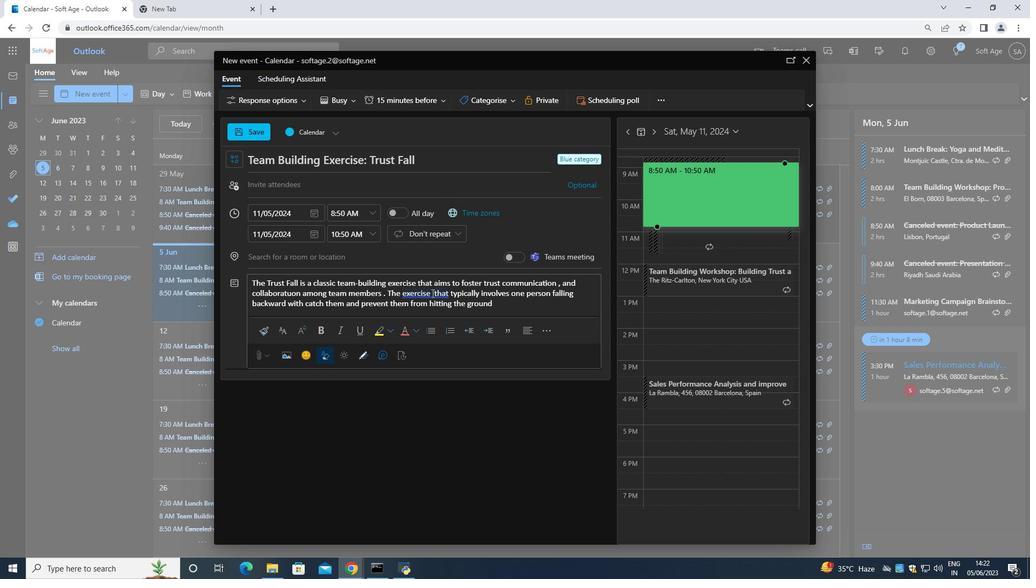 
Action: Key pressed <Key.backspace>
Screenshot: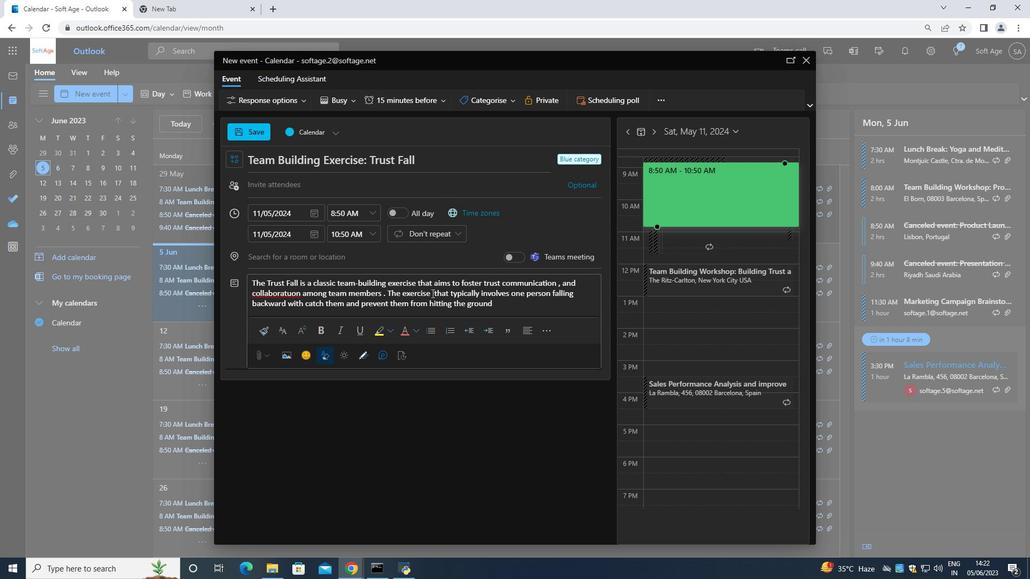 
Action: Mouse moved to (261, 250)
Screenshot: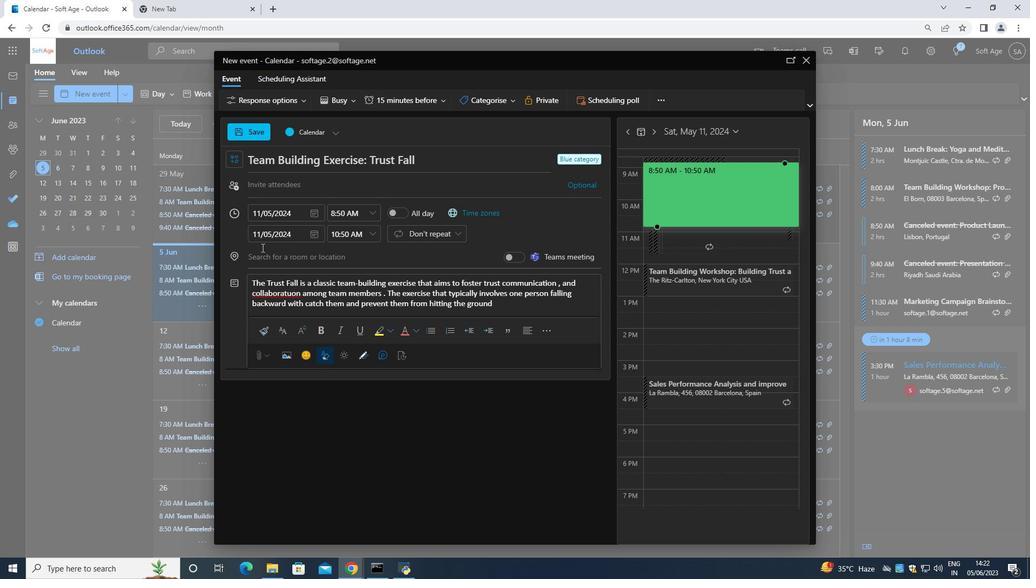 
Action: Mouse pressed left at (261, 250)
Screenshot: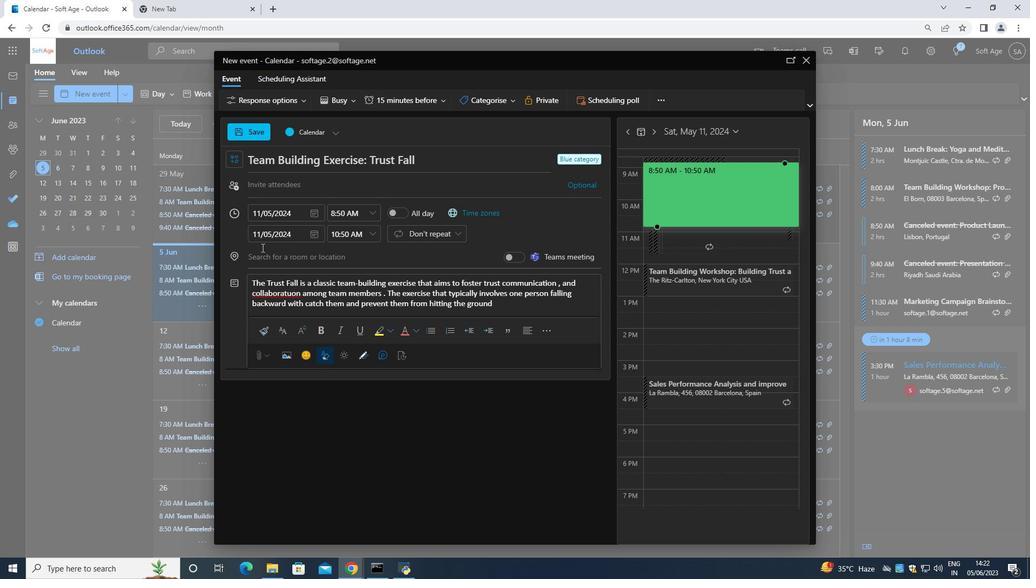 
Action: Mouse moved to (265, 252)
Screenshot: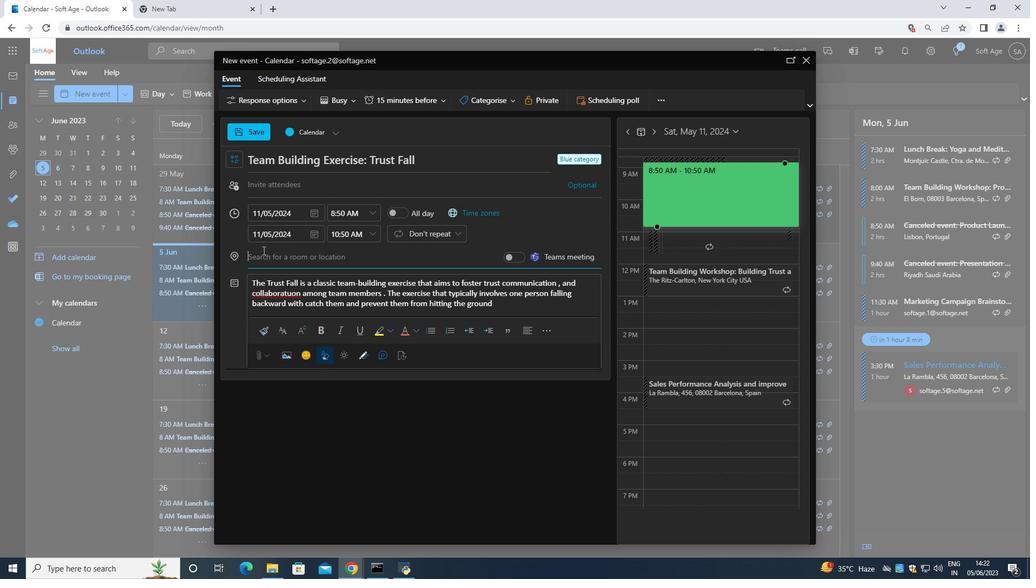 
Action: Key pressed 789<Key.space><Key.shift>Myrtos<Key.space><Key.shift>Beach<Key.space>,<Key.space><Key.shift>Kefalonia<Key.space>,<Key.space><Key.shift><Key.shift><Key.shift><Key.shift><Key.shift><Key.shift><Key.shift><Key.shift><Key.shift><Key.shift><Key.shift><Key.shift><Key.shift><Key.shift><Key.shift><Key.shift><Key.shift><Key.shift><Key.shift>Greece
Screenshot: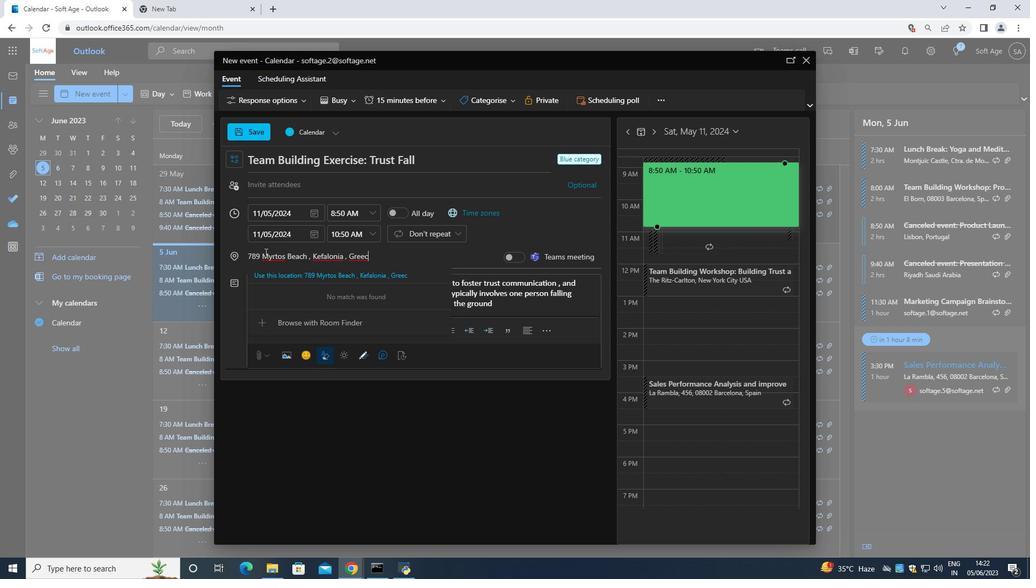 
Action: Mouse moved to (310, 180)
Screenshot: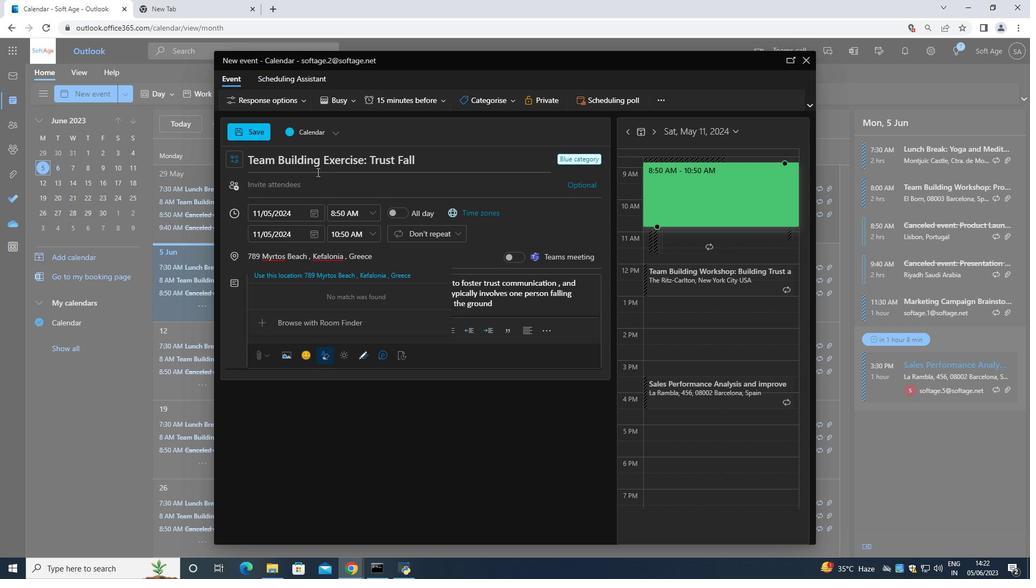
Action: Mouse pressed left at (310, 180)
Screenshot: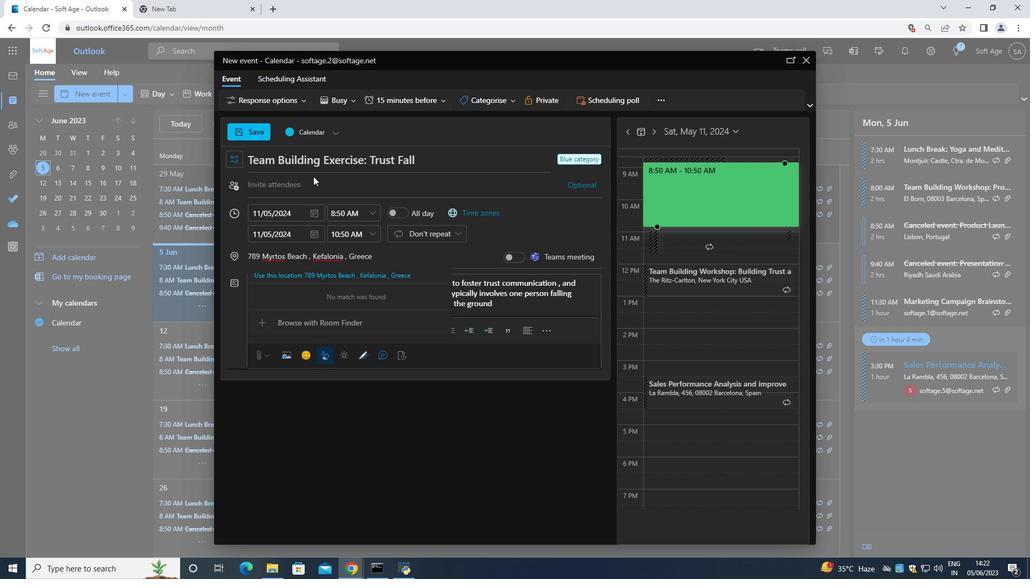 
Action: Mouse moved to (310, 180)
Screenshot: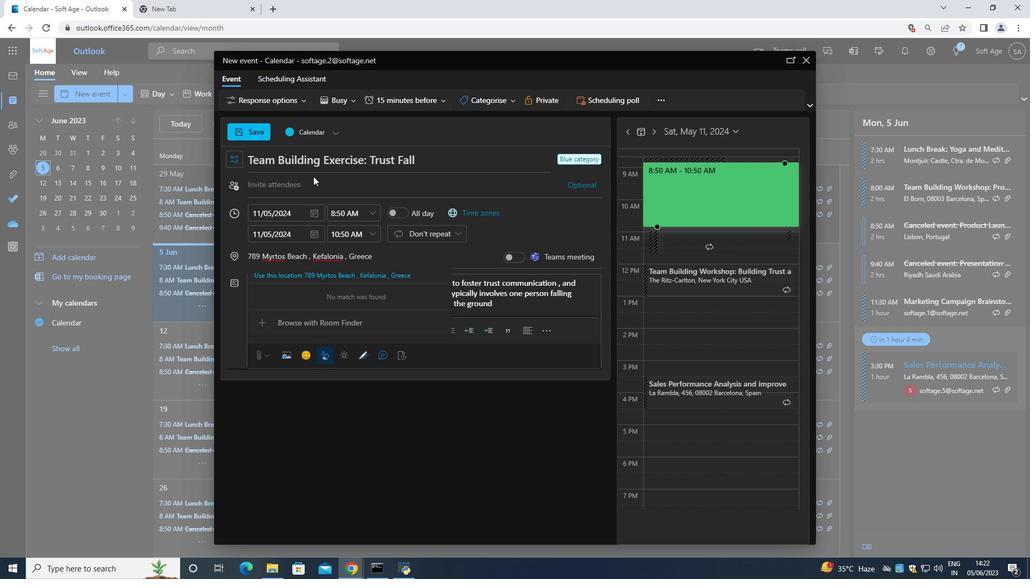
Action: Key pressed <Key.shift>Softage/<Key.backspace>.3<Key.shift>@softage
Screenshot: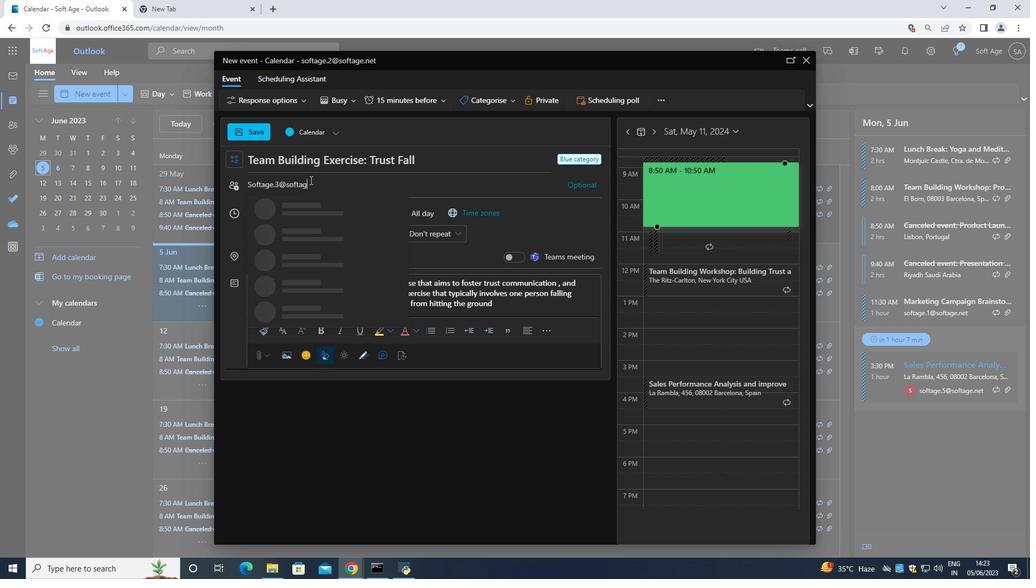 
Action: Mouse moved to (309, 201)
Screenshot: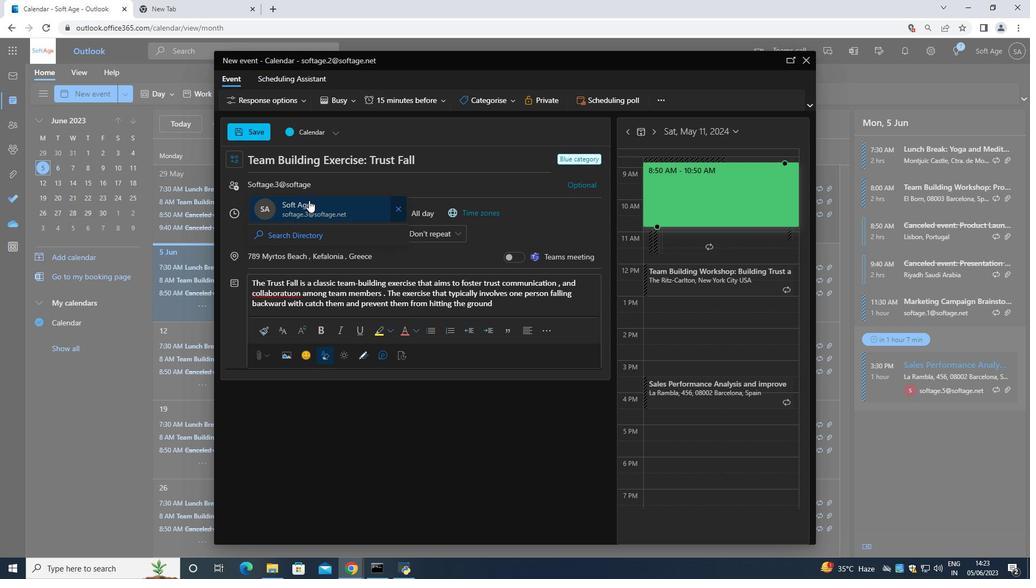 
Action: Mouse pressed left at (309, 201)
Screenshot: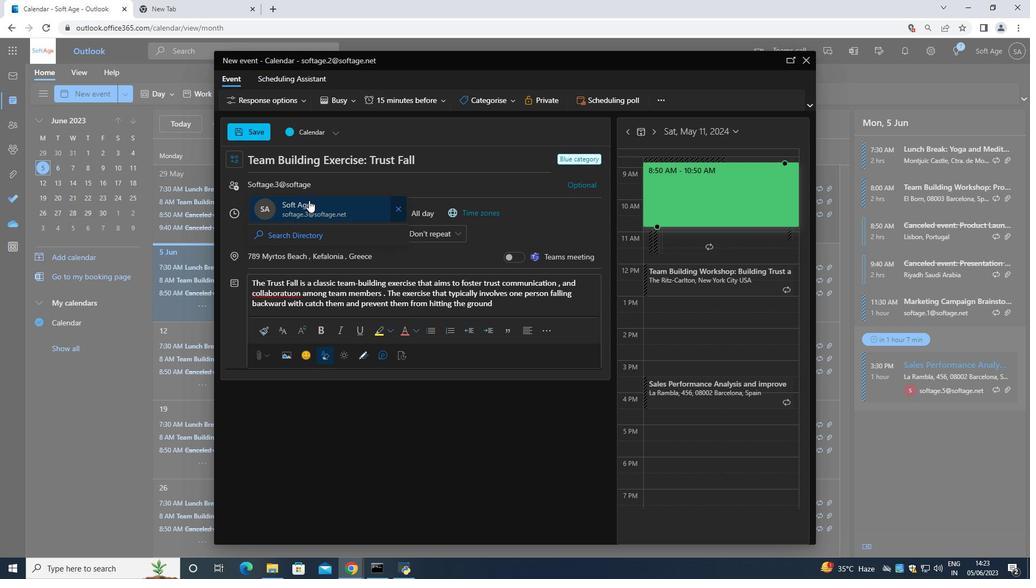 
Action: Mouse moved to (311, 200)
Screenshot: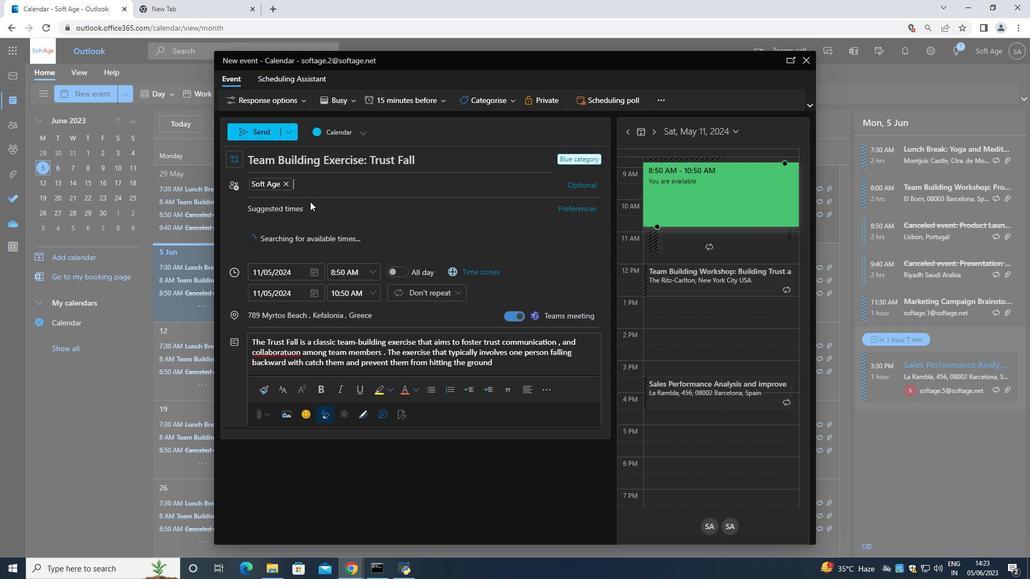 
Action: Key pressed <Key.shift>Softage.4<Key.shift>2softage
Screenshot: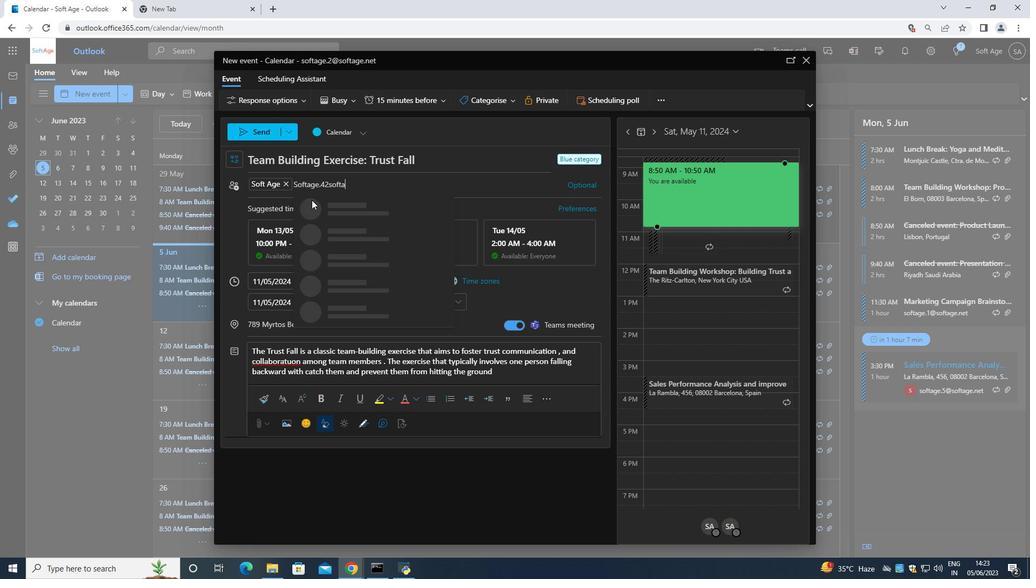 
Action: Mouse moved to (327, 186)
Screenshot: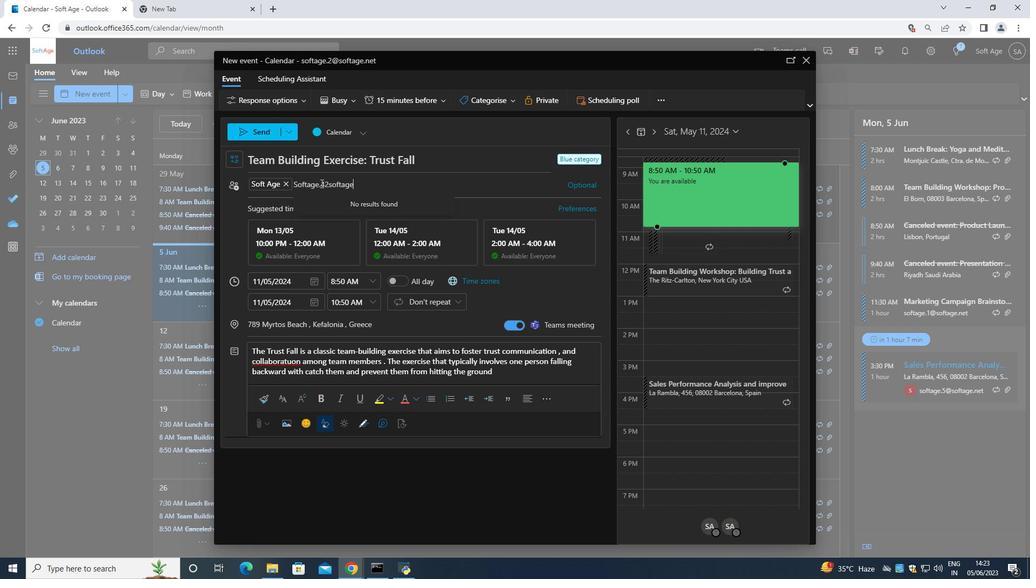 
Action: Mouse pressed left at (327, 186)
Screenshot: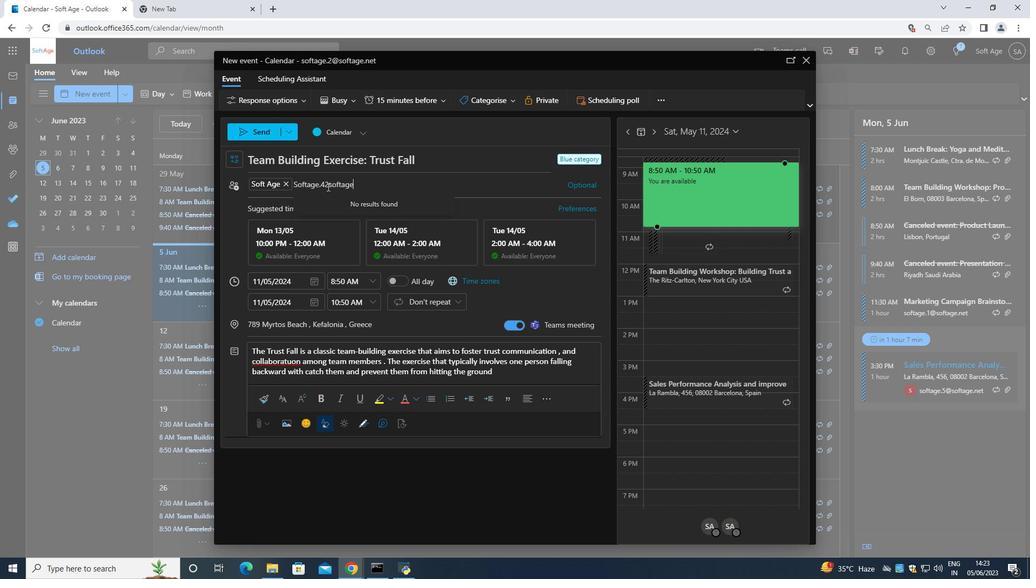 
Action: Key pressed <Key.backspace>
Screenshot: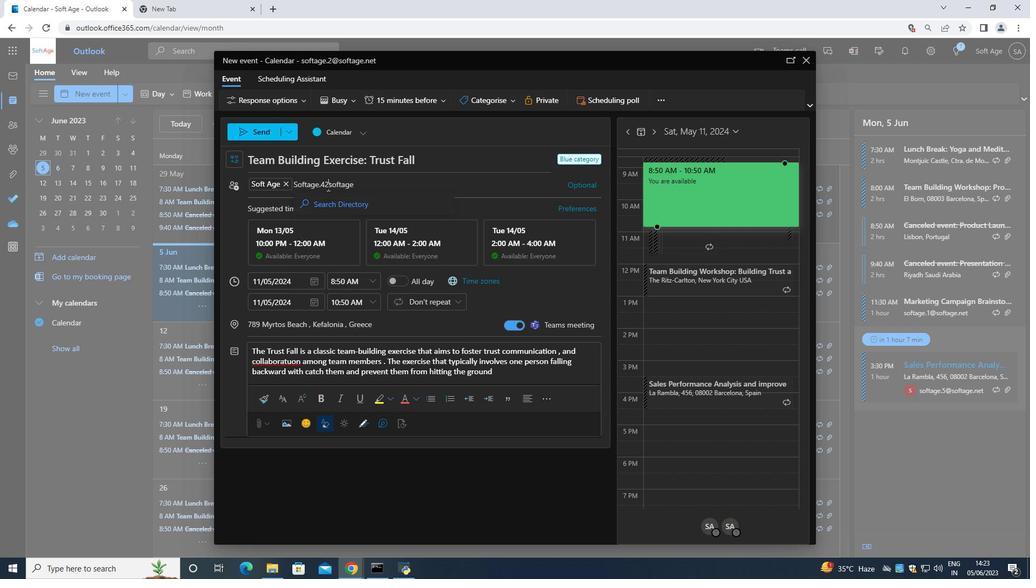 
Action: Mouse moved to (327, 184)
Screenshot: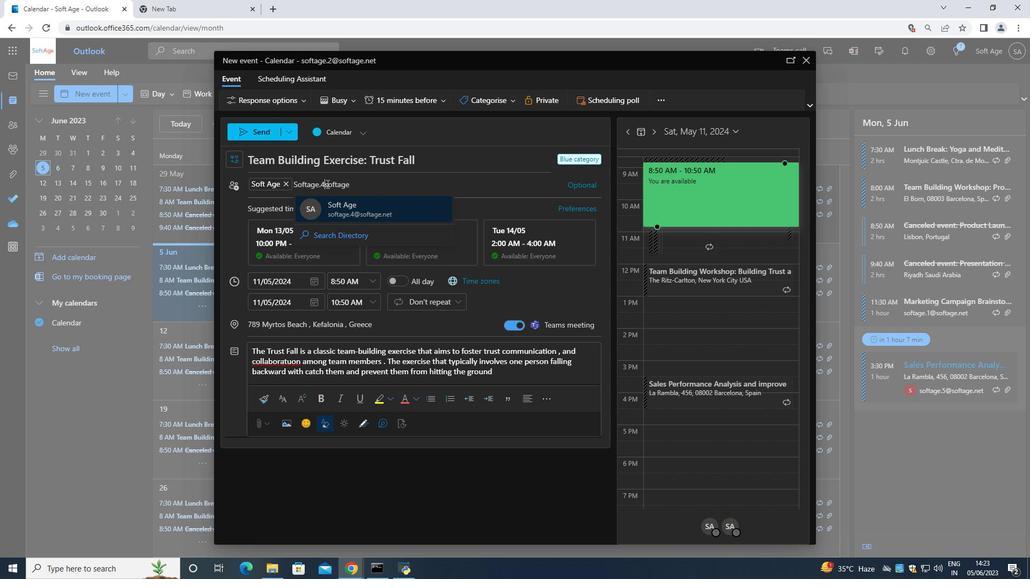 
Action: Key pressed <Key.shift>
Screenshot: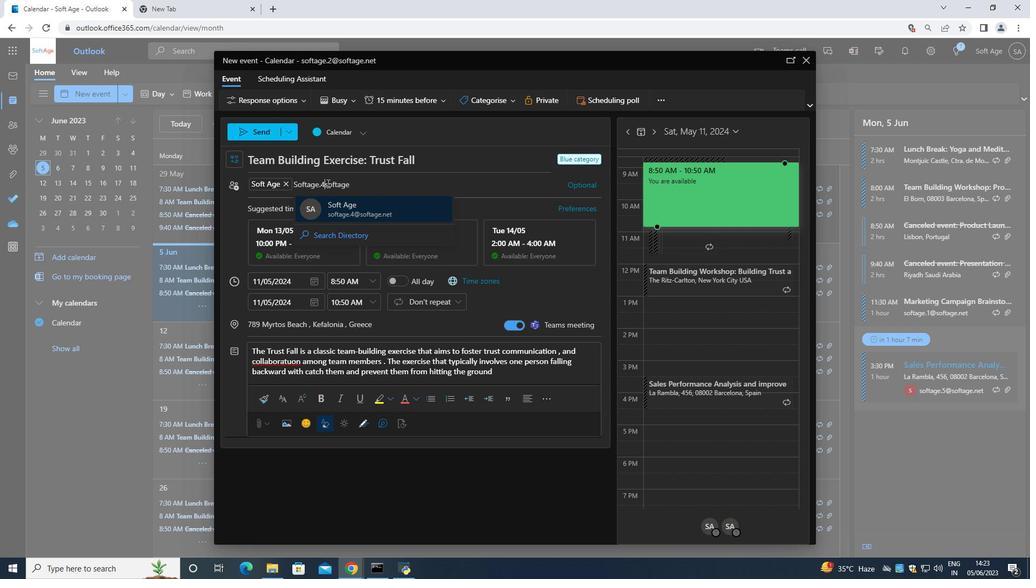 
Action: Mouse moved to (327, 185)
Screenshot: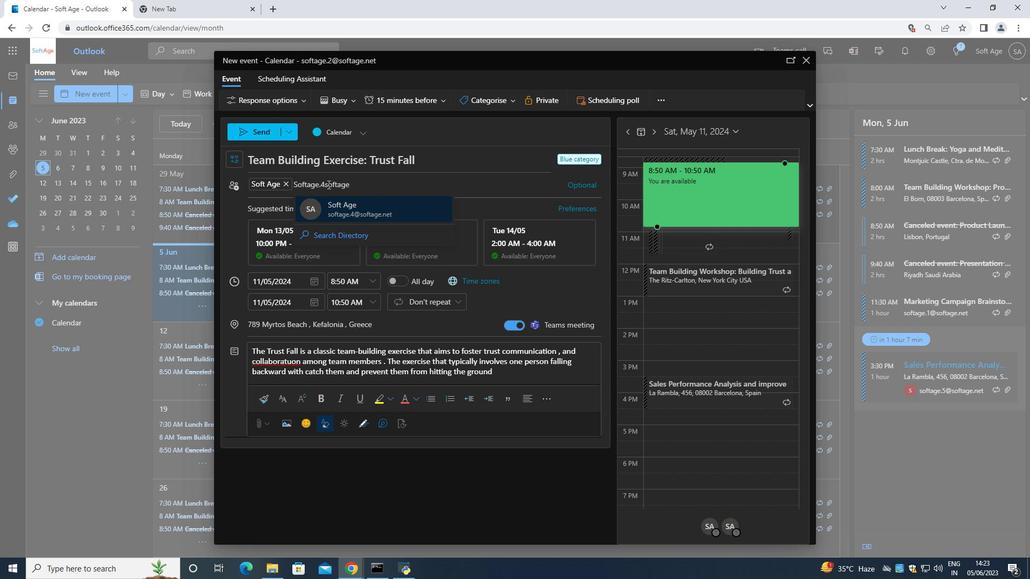 
Action: Key pressed @
Screenshot: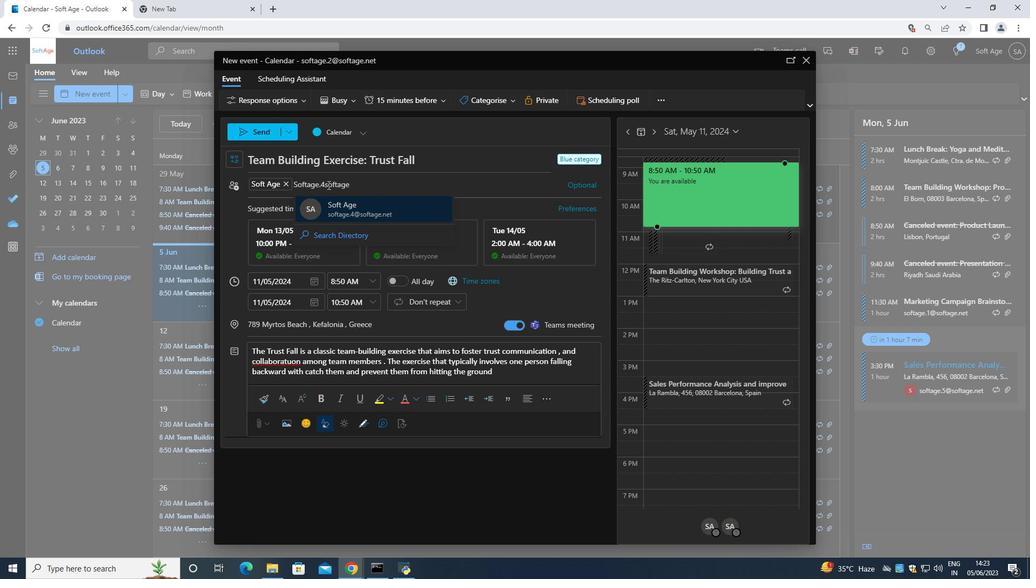 
Action: Mouse moved to (356, 206)
Screenshot: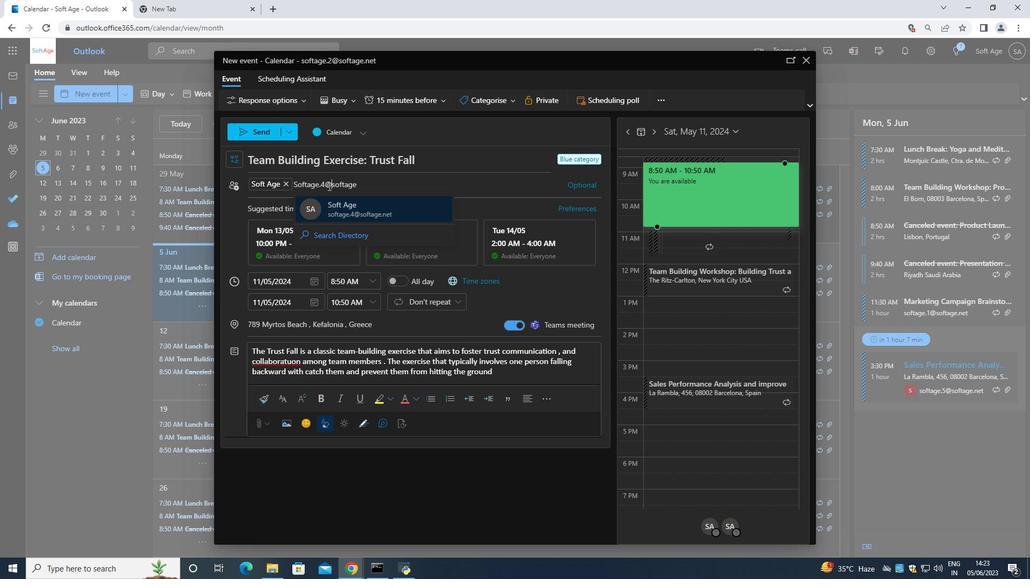 
Action: Mouse pressed left at (356, 206)
Screenshot: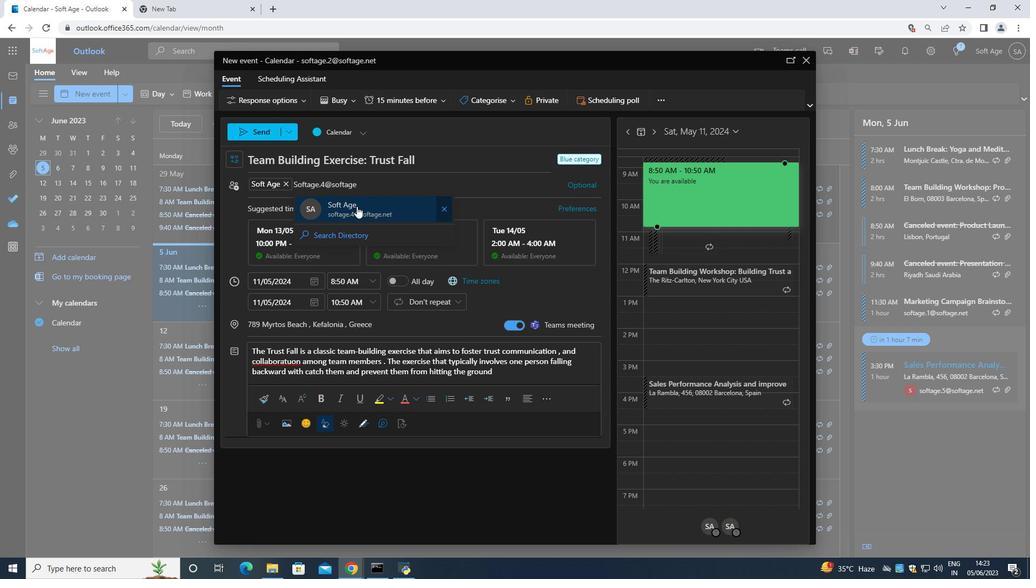 
Action: Mouse moved to (408, 104)
Screenshot: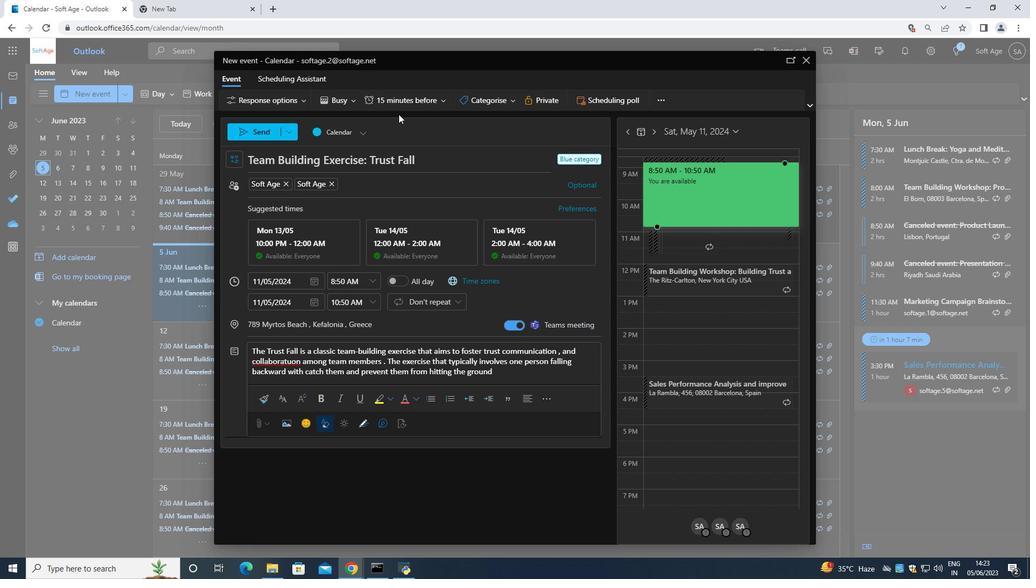 
Action: Mouse pressed left at (408, 104)
Screenshot: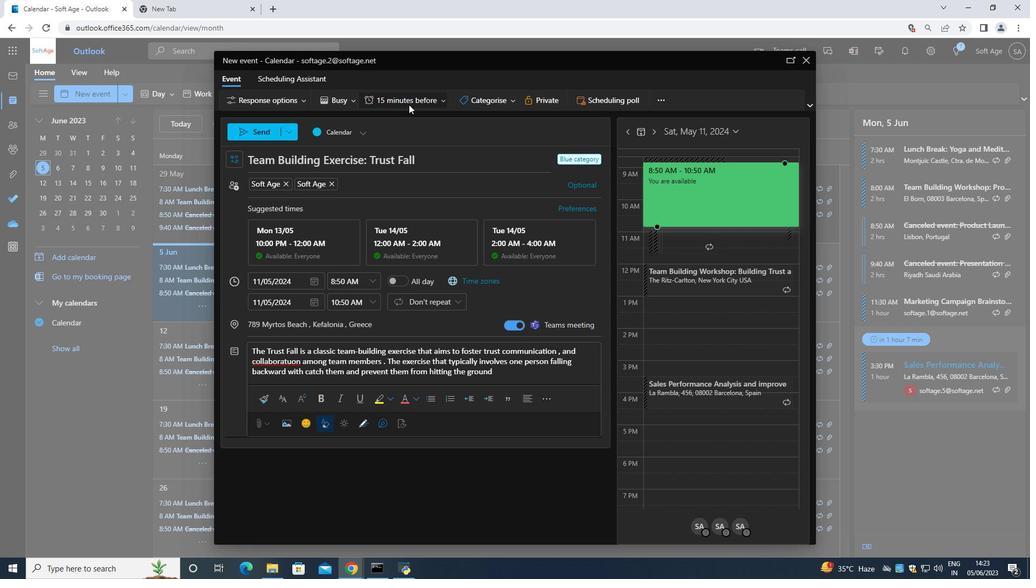 
Action: Mouse moved to (406, 162)
Screenshot: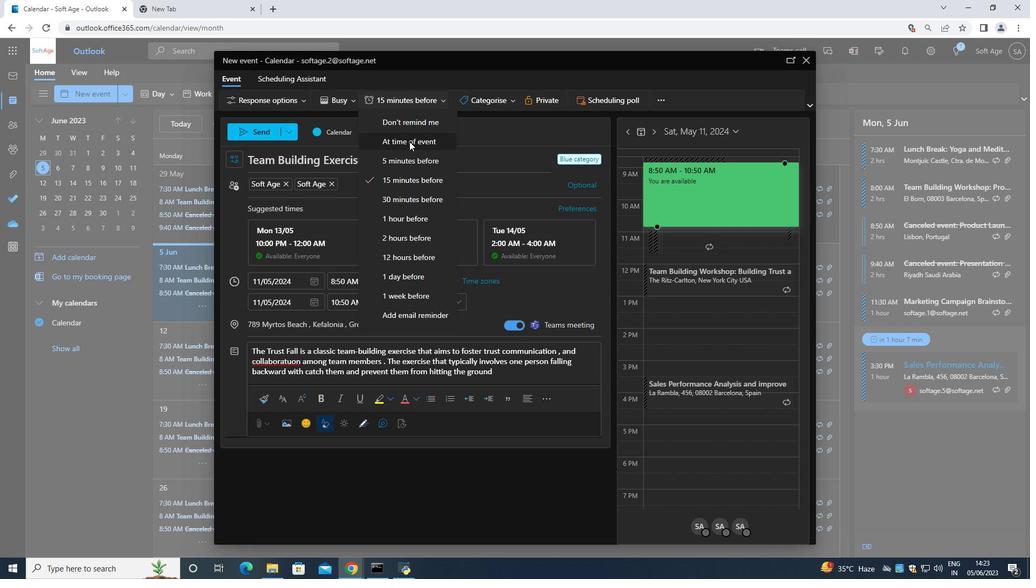 
Action: Mouse pressed left at (406, 162)
Screenshot: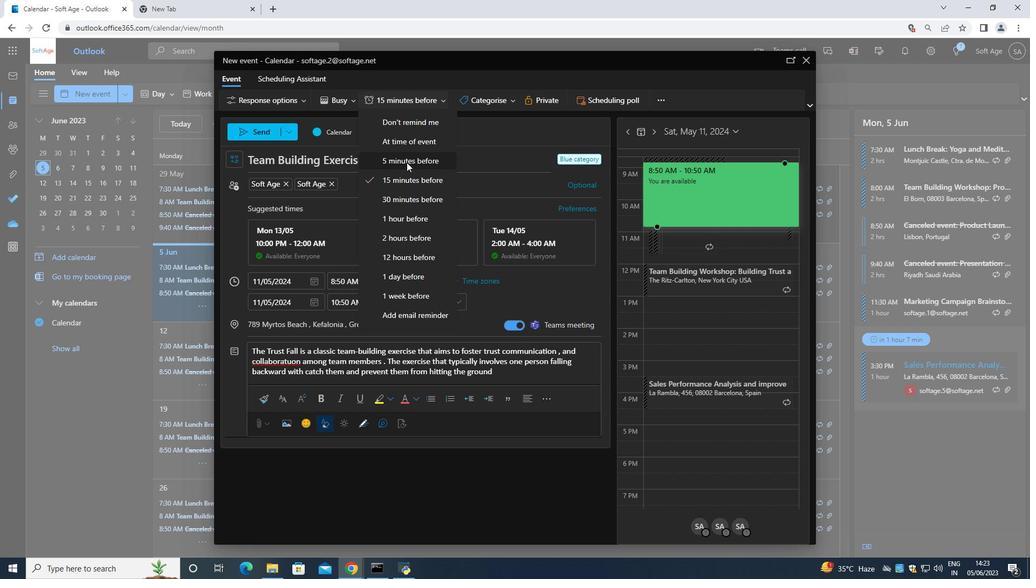
Action: Mouse moved to (264, 133)
Screenshot: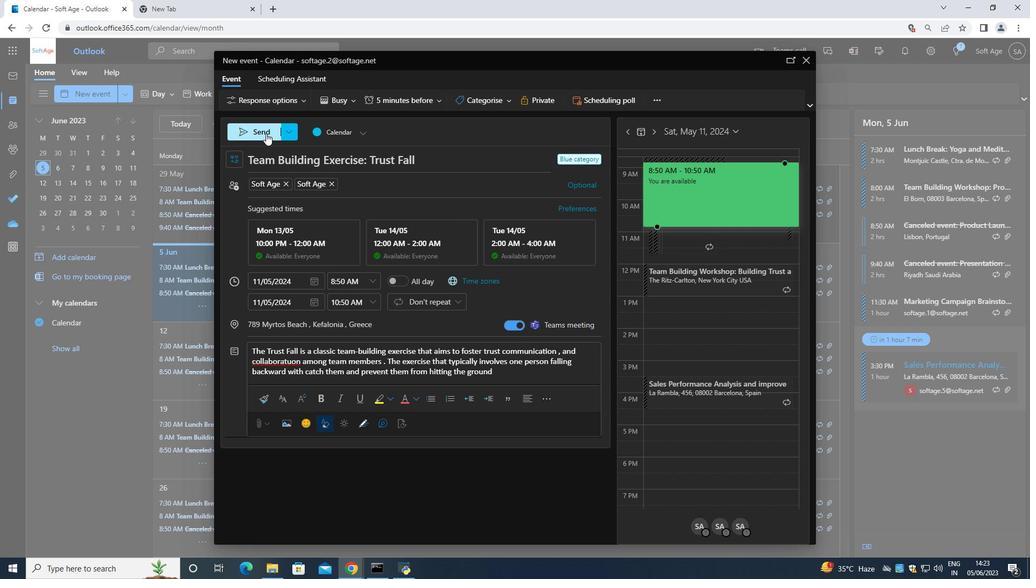 
Action: Mouse pressed left at (264, 133)
Screenshot: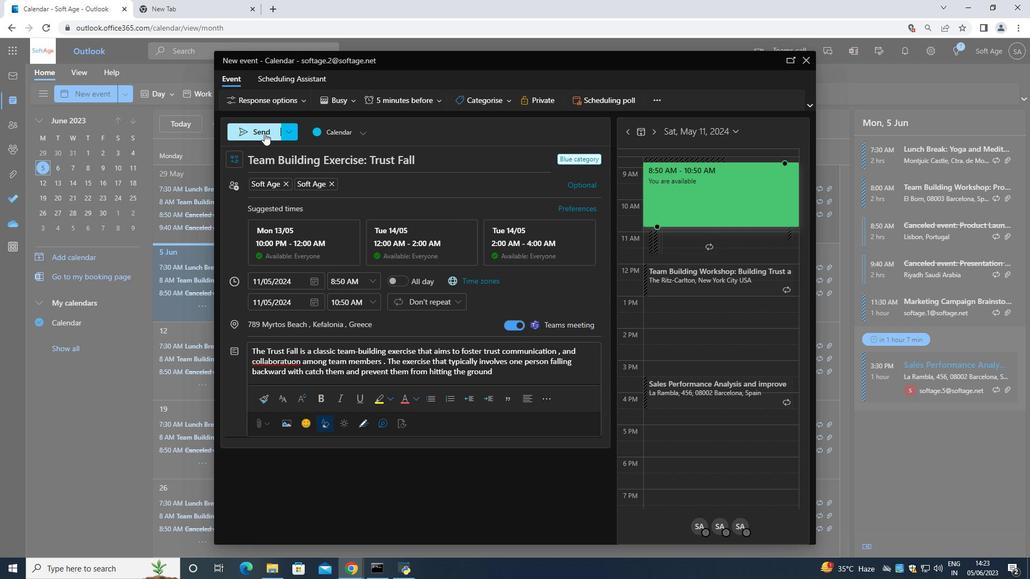 
Action: Mouse moved to (367, 170)
Screenshot: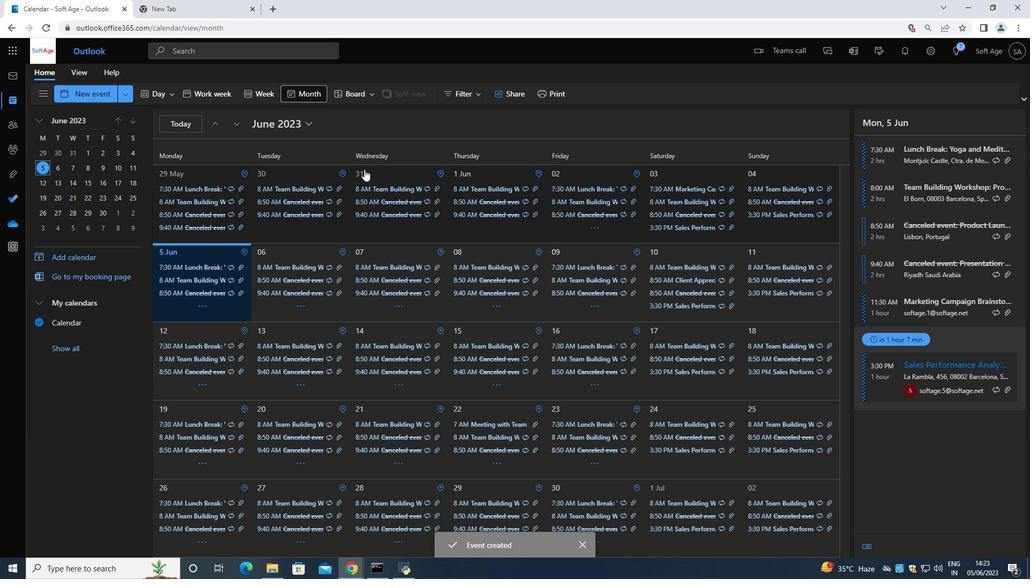 
